 Task: Log work in the project BrainWave for the issue 'Implement a new cloud-based talent management system for a company with advanced talent assessment and development features' spent time as '4w 3d 5h 44m' and remaining time as '6w 1d 9h 52m' and add a flag. Now add the issue to the epic 'Supply chain management system integration'. Log work in the project BrainWave for the issue 'Integrate a new chatbot feature into an existing mobile application to enhance user interaction and support' spent time as '3w 3d 2h 9m' and remaining time as '2w 1d 22h 45m' and clone the issue. Now add the issue to the epic 'IT compliance improvement'
Action: Mouse moved to (229, 57)
Screenshot: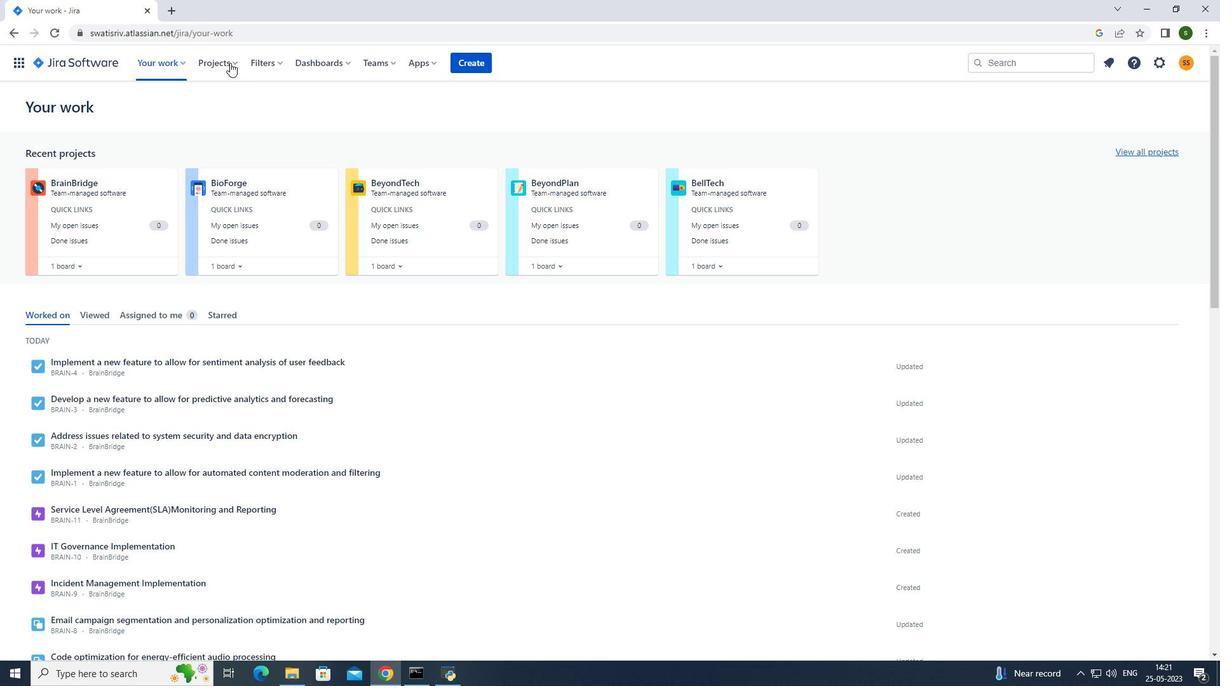 
Action: Mouse pressed left at (229, 57)
Screenshot: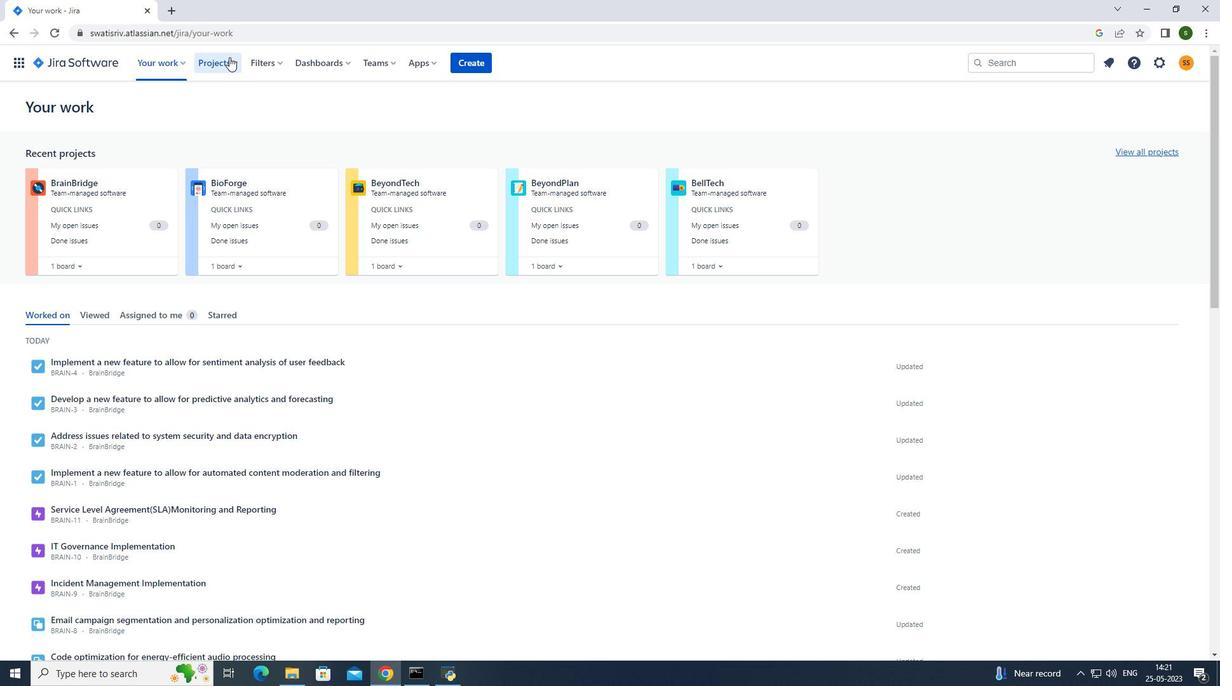 
Action: Mouse moved to (265, 117)
Screenshot: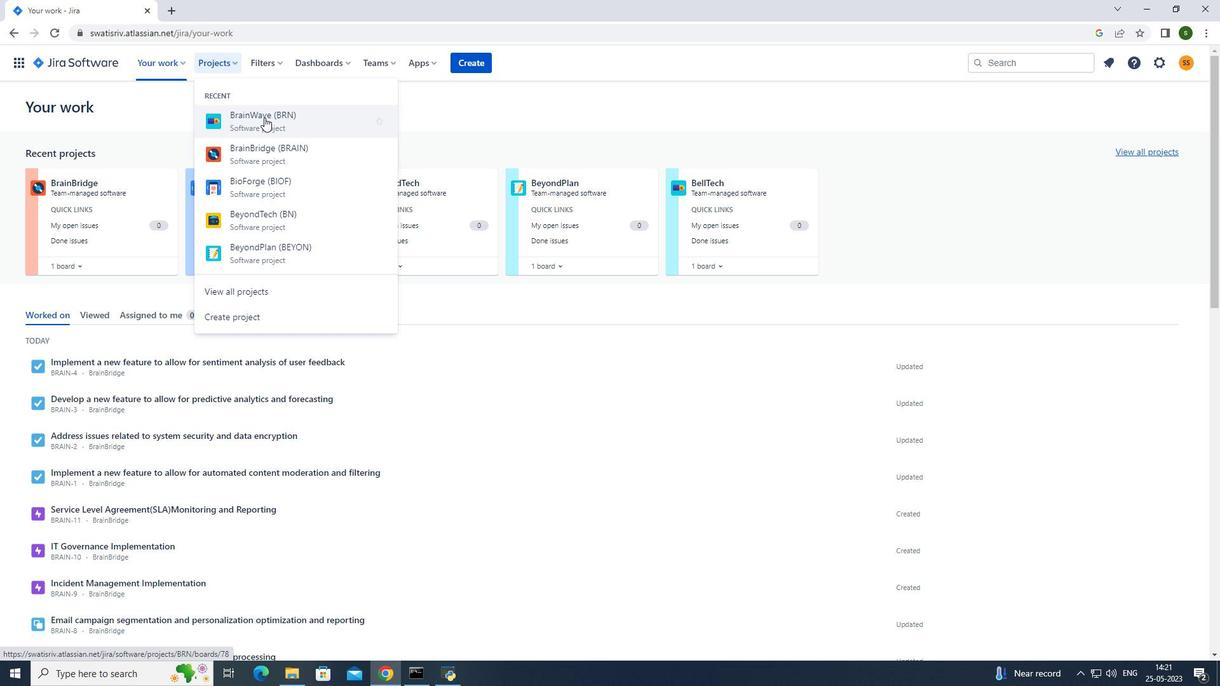 
Action: Mouse pressed left at (265, 117)
Screenshot: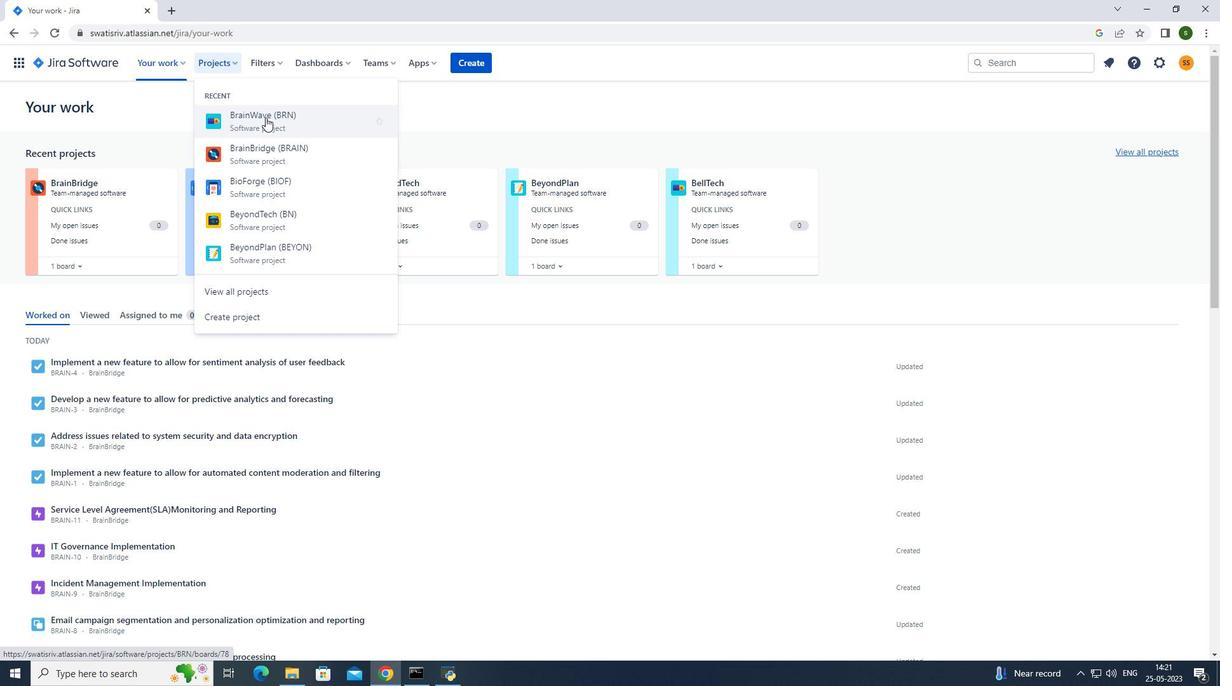 
Action: Mouse moved to (64, 186)
Screenshot: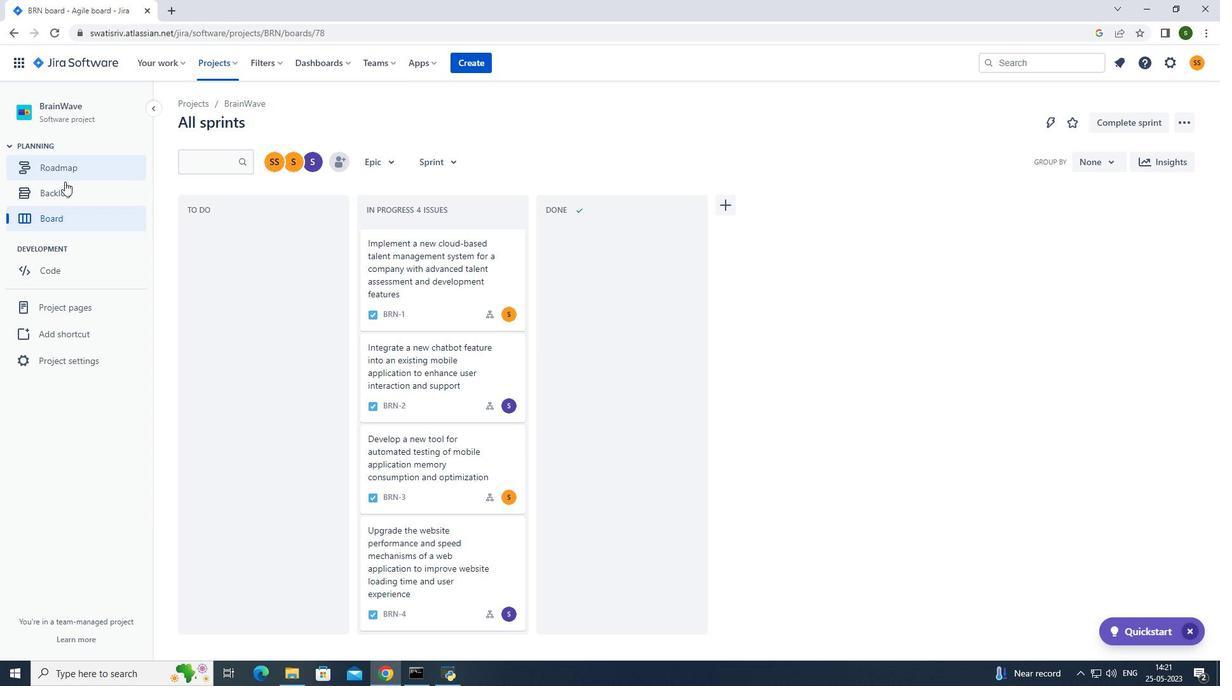 
Action: Mouse pressed left at (64, 186)
Screenshot: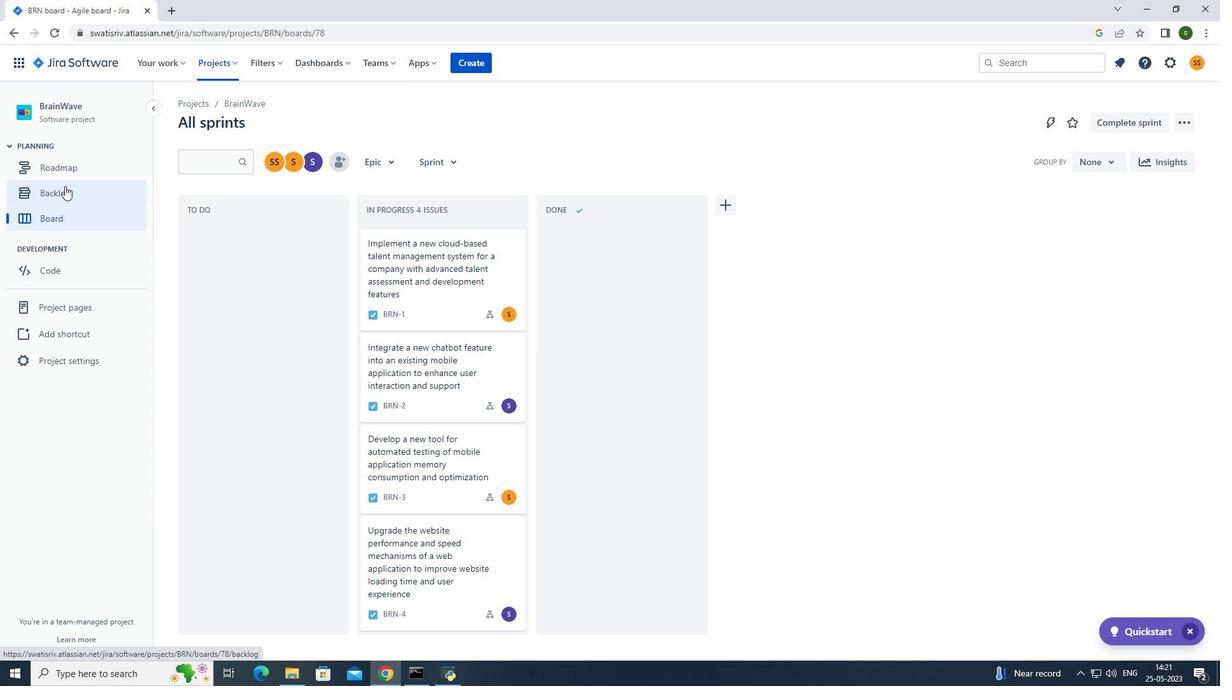 
Action: Mouse moved to (1018, 233)
Screenshot: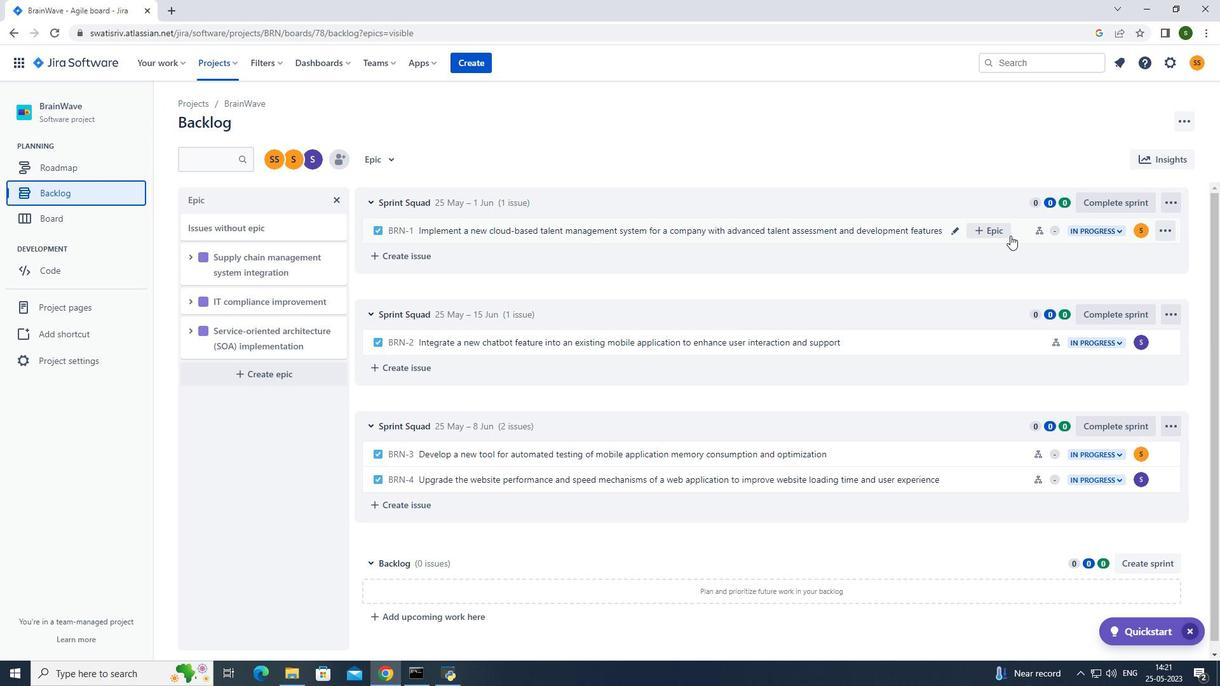 
Action: Mouse pressed left at (1018, 233)
Screenshot: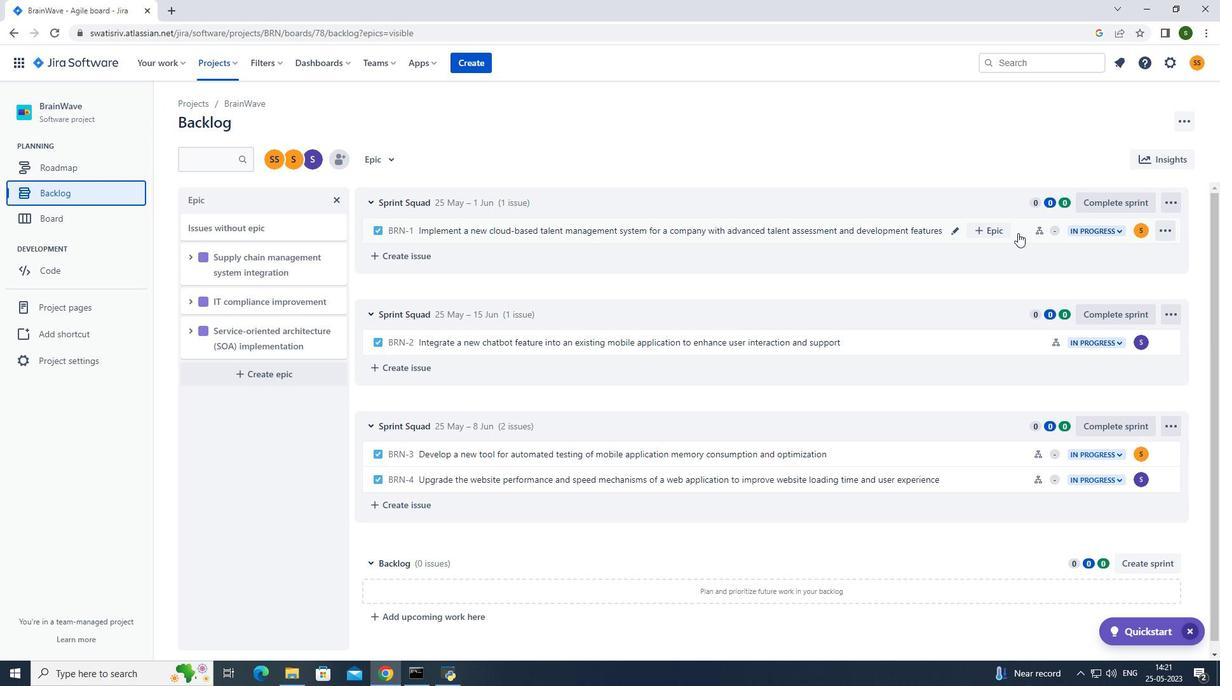 
Action: Mouse moved to (1156, 199)
Screenshot: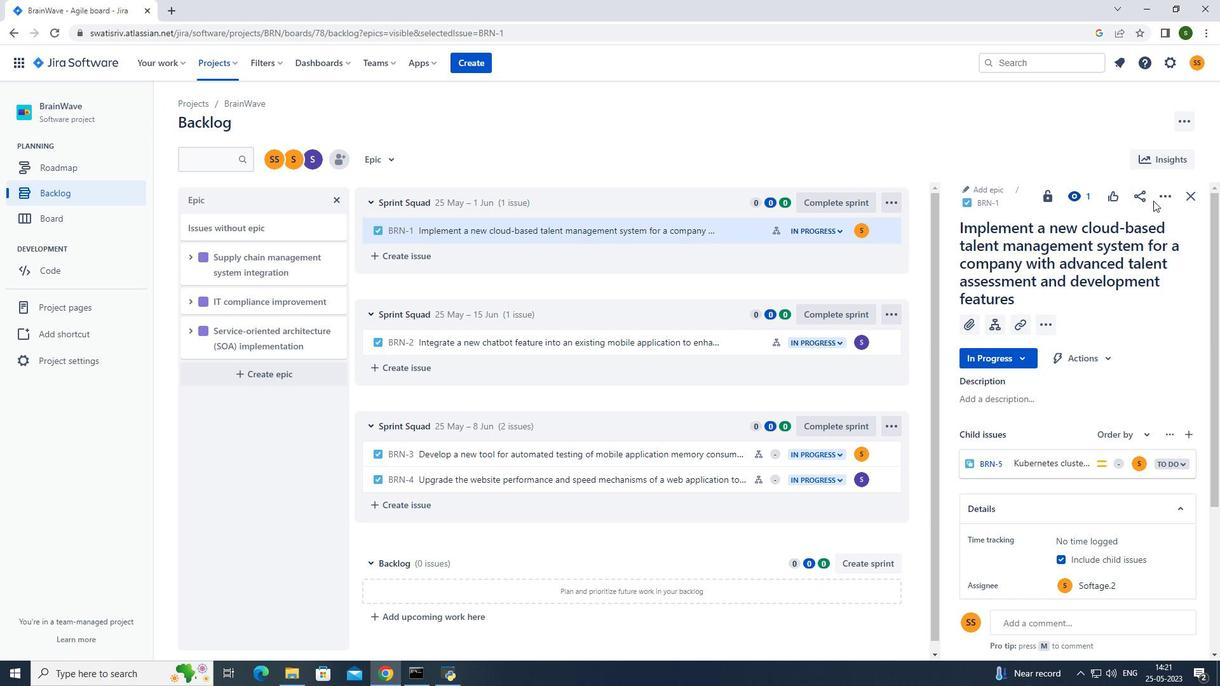 
Action: Mouse pressed left at (1156, 199)
Screenshot: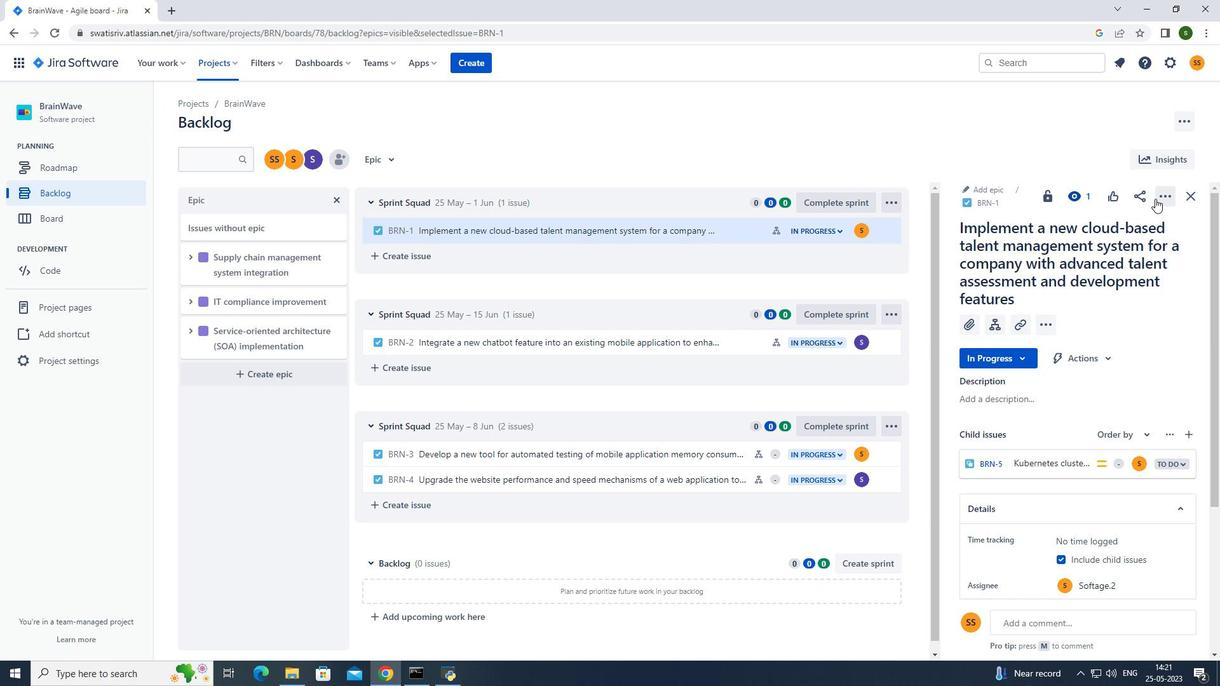 
Action: Mouse moved to (1145, 221)
Screenshot: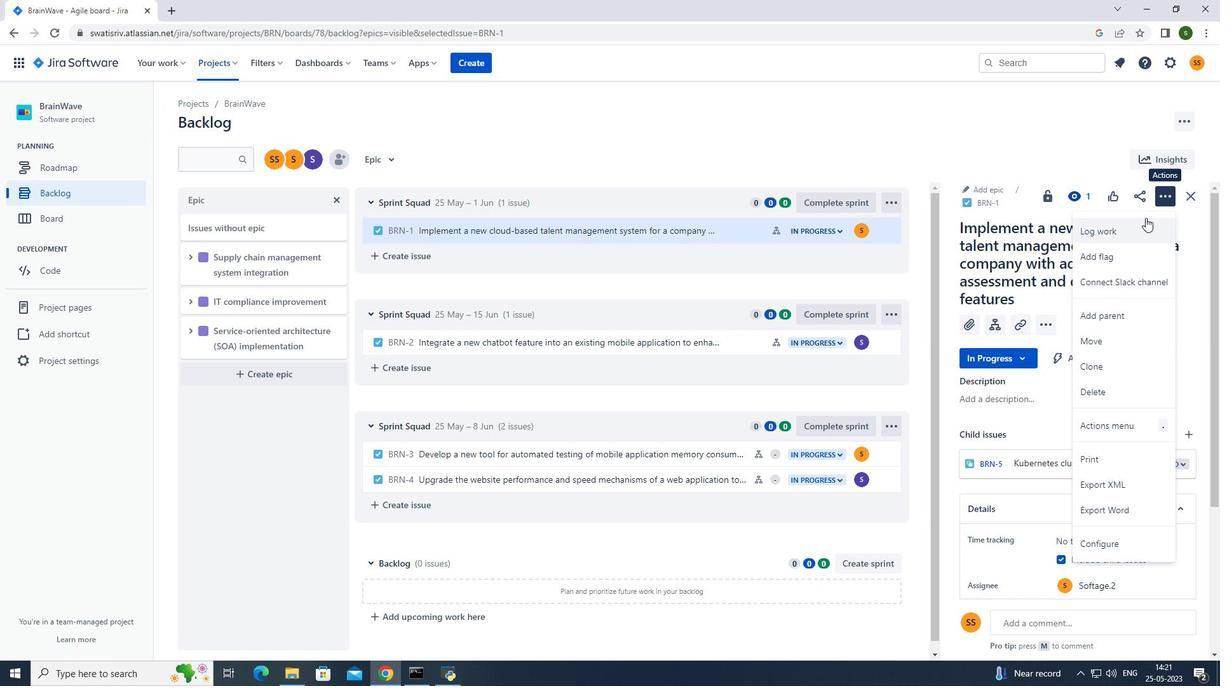 
Action: Mouse pressed left at (1145, 221)
Screenshot: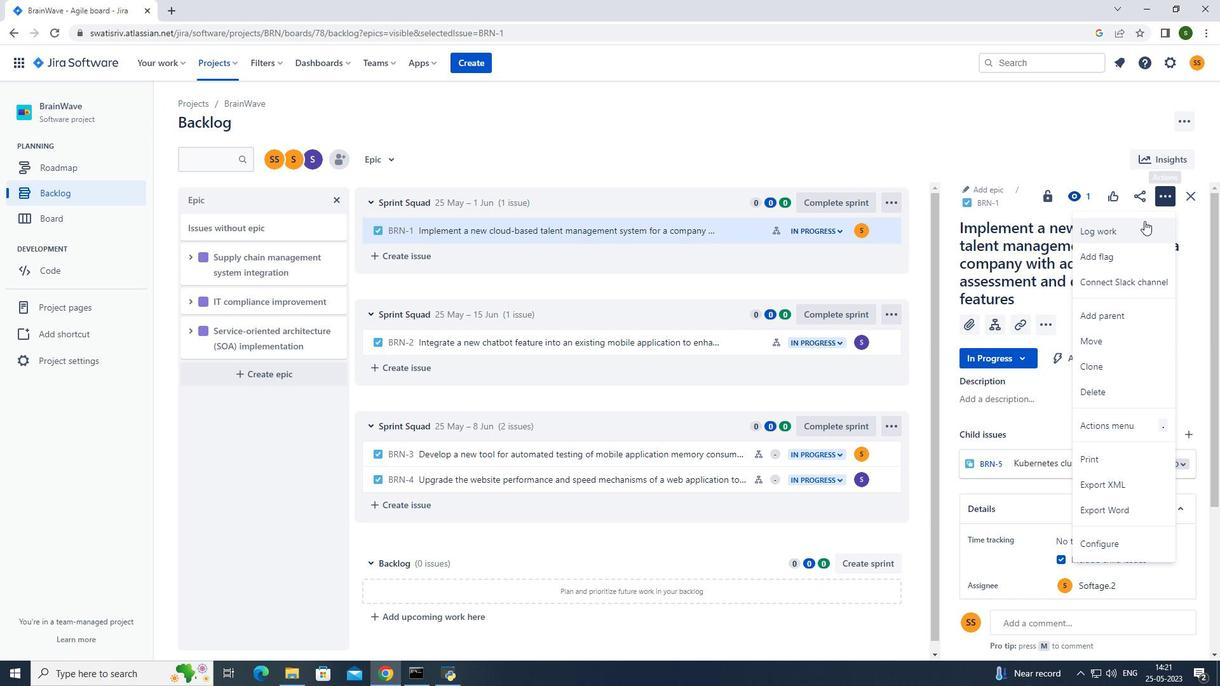 
Action: Mouse moved to (565, 176)
Screenshot: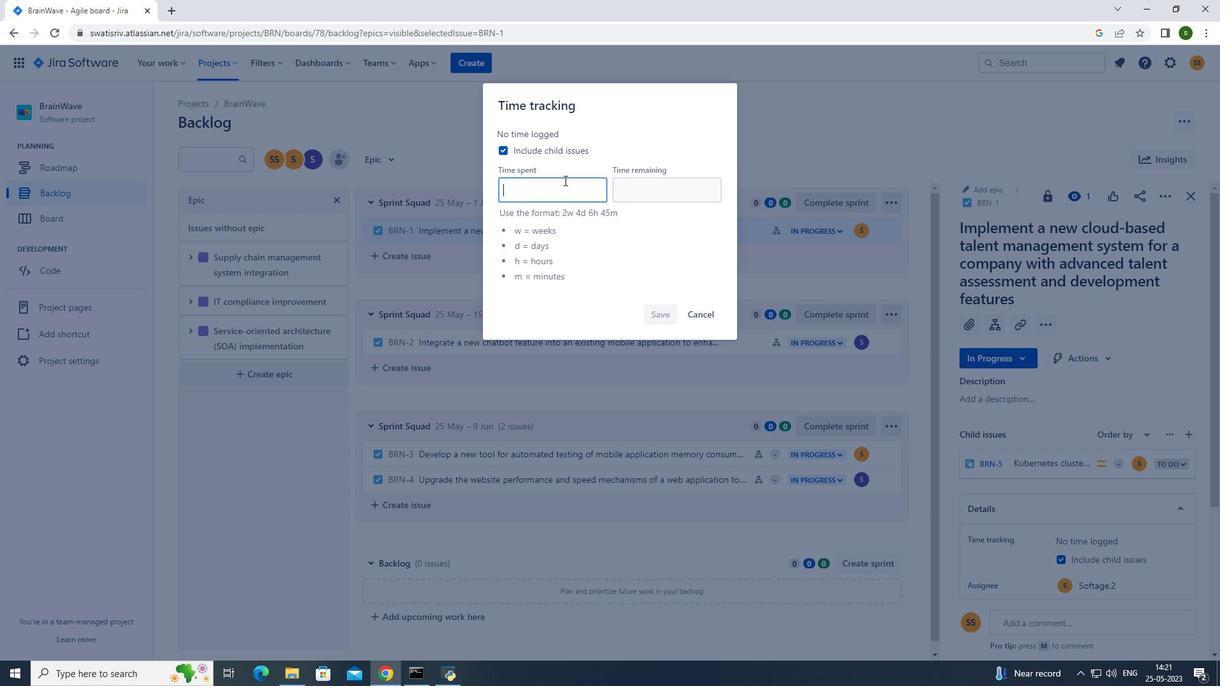 
Action: Key pressed 4w<Key.space>
Screenshot: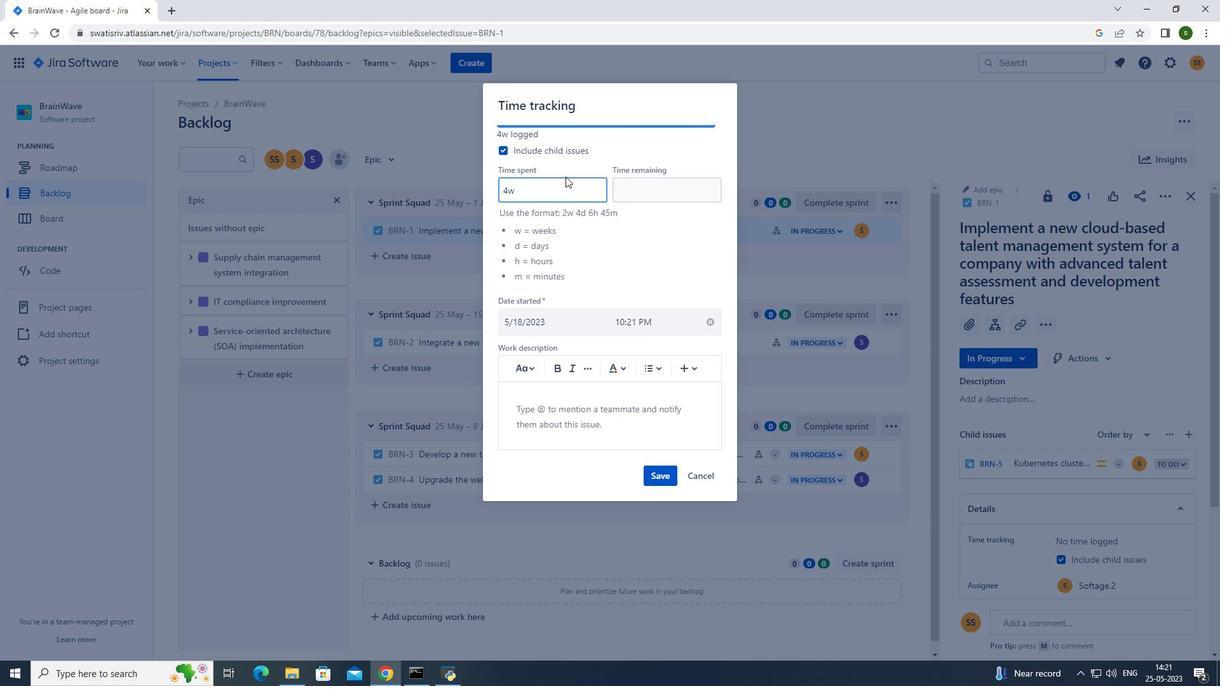 
Action: Mouse moved to (566, 176)
Screenshot: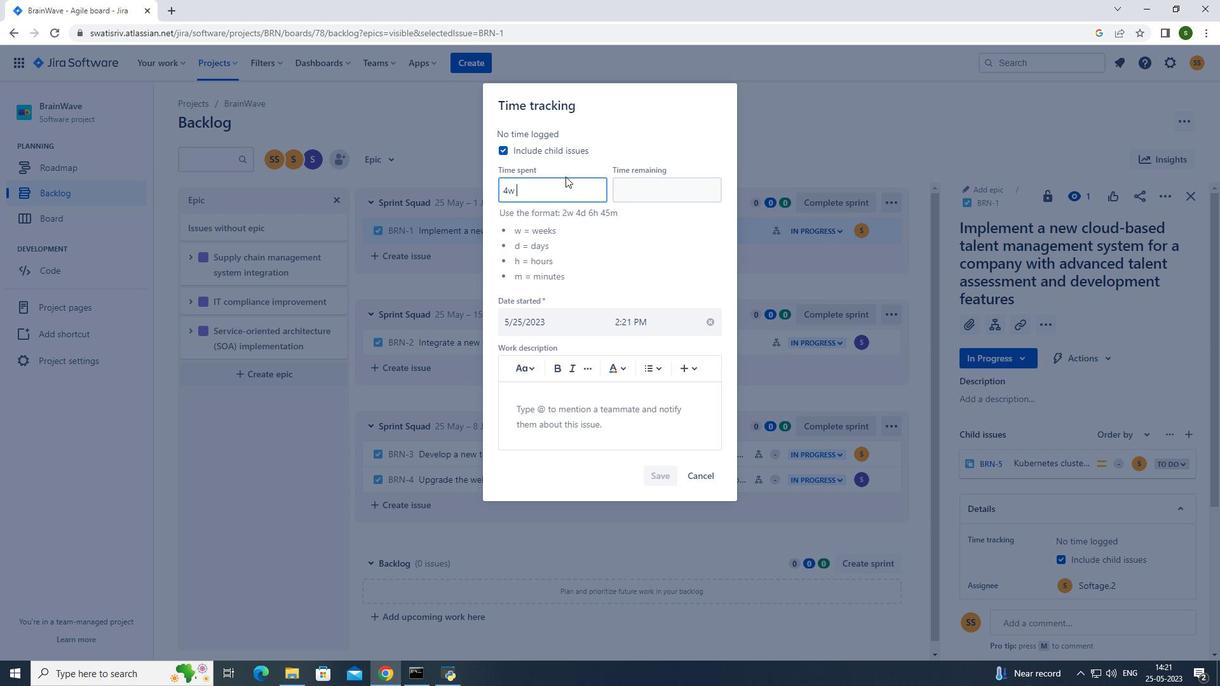 
Action: Key pressed 3d<Key.space>5h<Key.space>44m
Screenshot: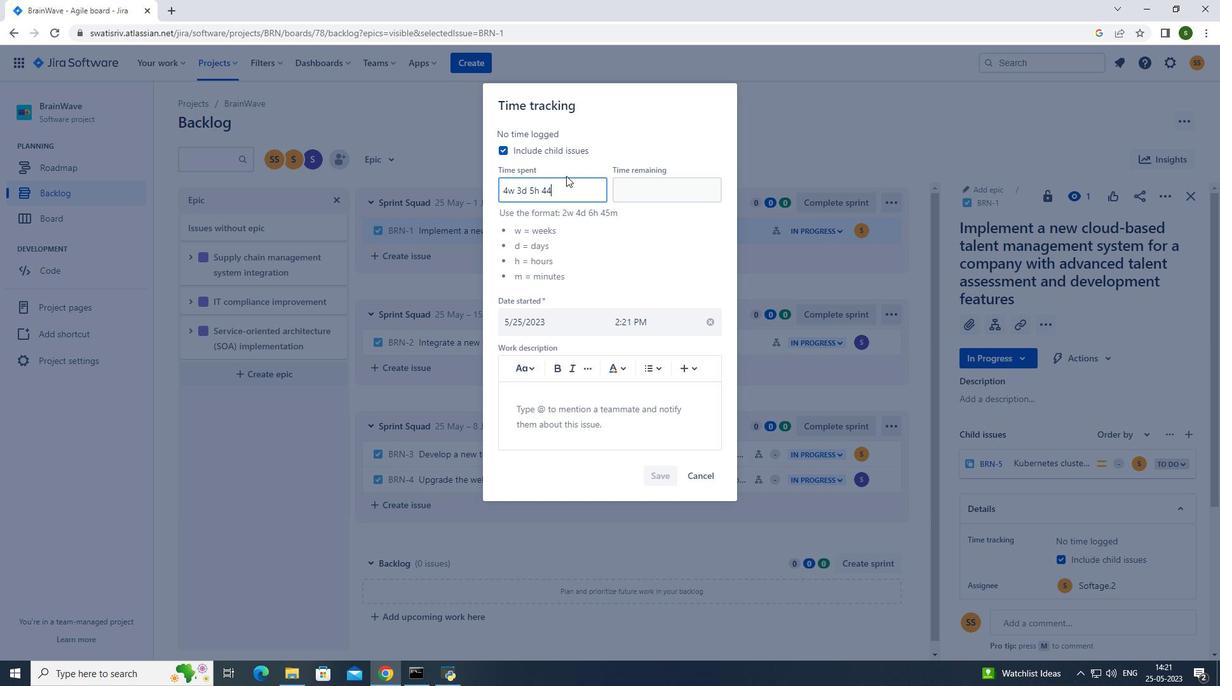 
Action: Mouse moved to (650, 186)
Screenshot: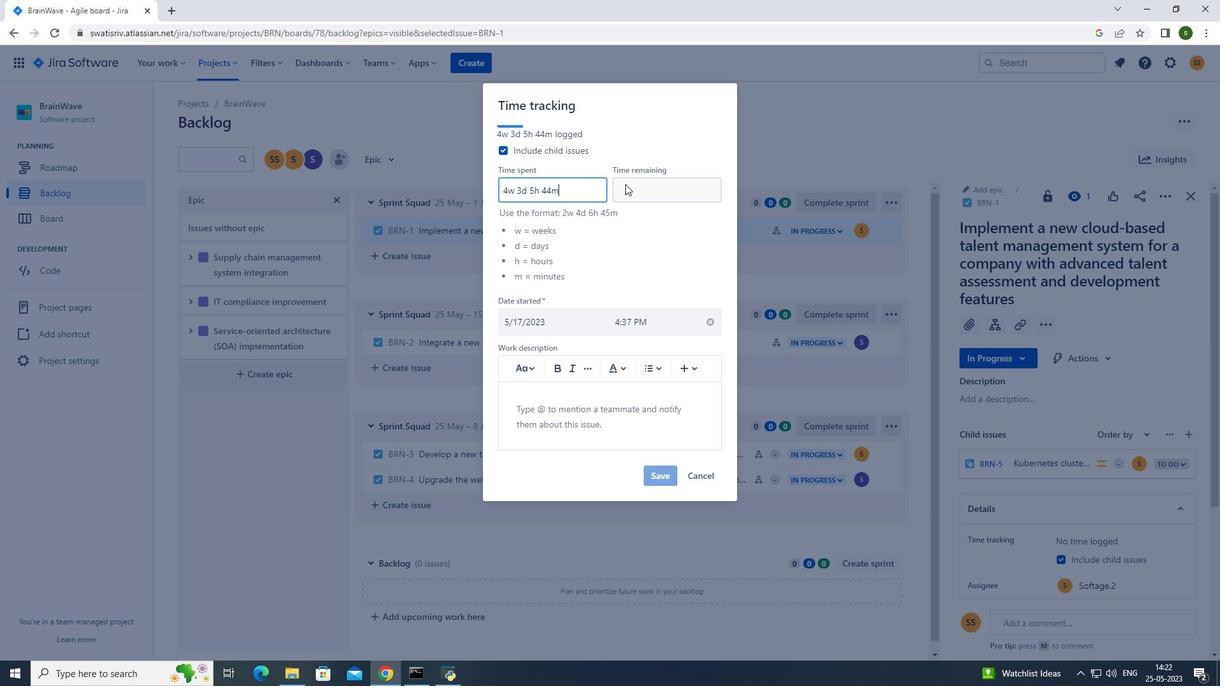 
Action: Mouse pressed left at (650, 186)
Screenshot: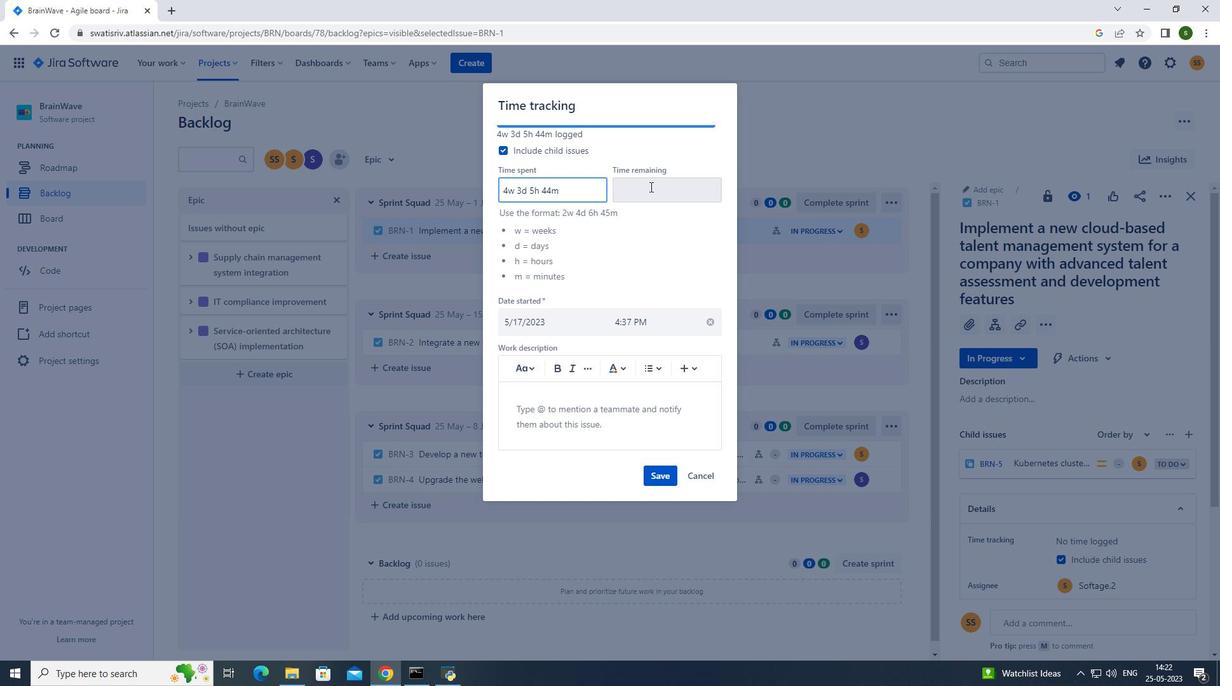 
Action: Key pressed 6w<Key.space>1d<Key.space>9h
Screenshot: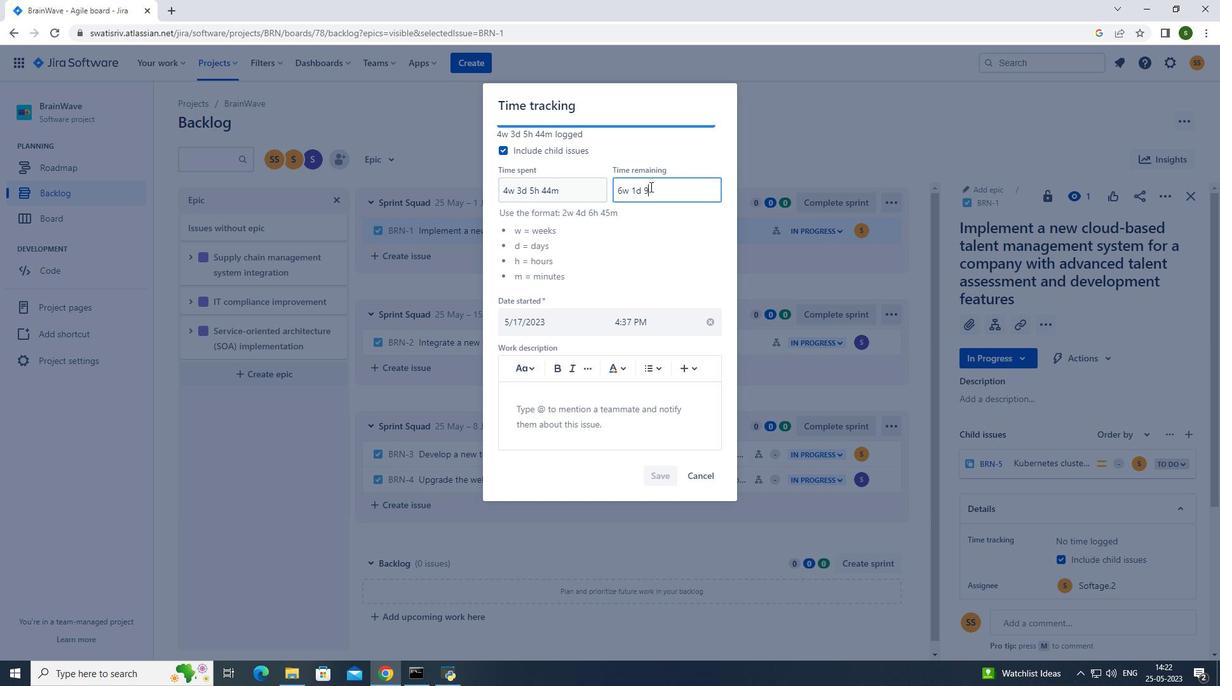 
Action: Mouse moved to (651, 186)
Screenshot: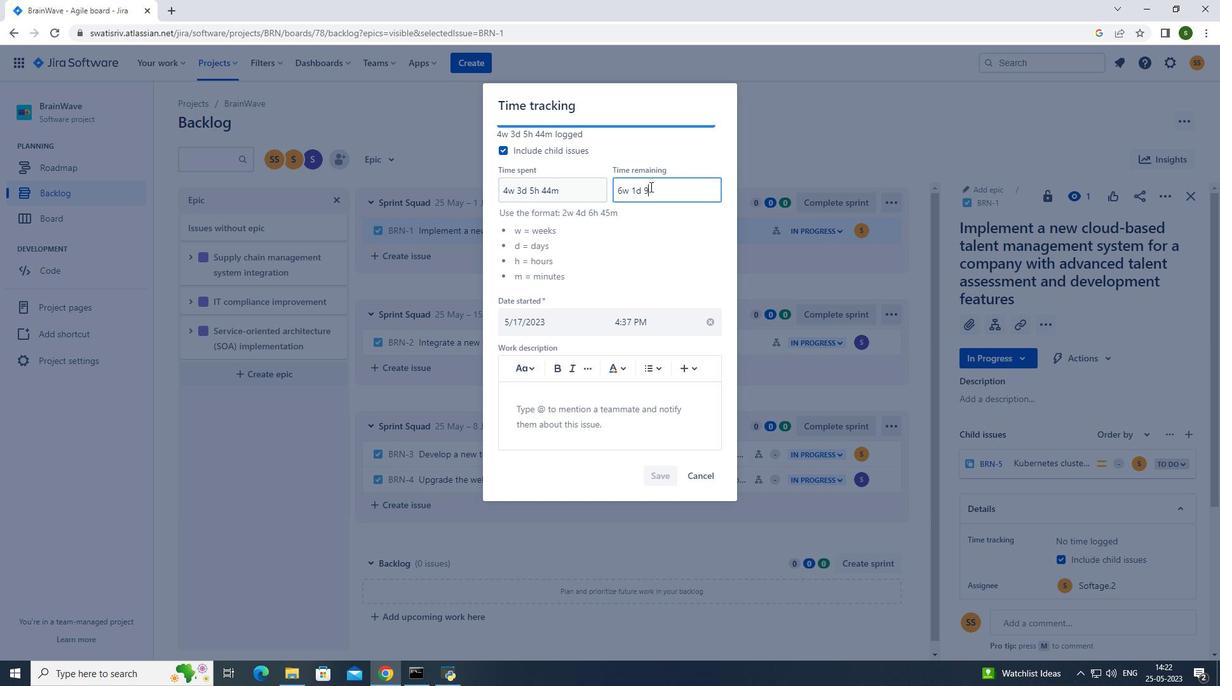 
Action: Key pressed <Key.space>52m
Screenshot: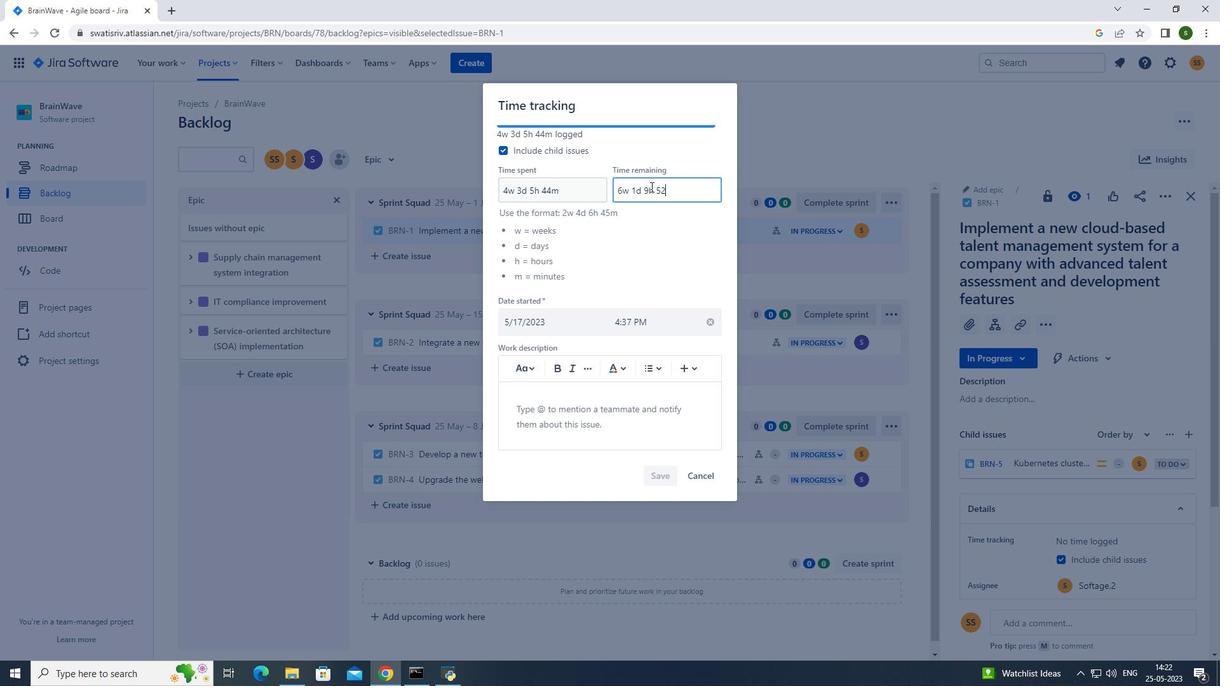 
Action: Mouse moved to (653, 475)
Screenshot: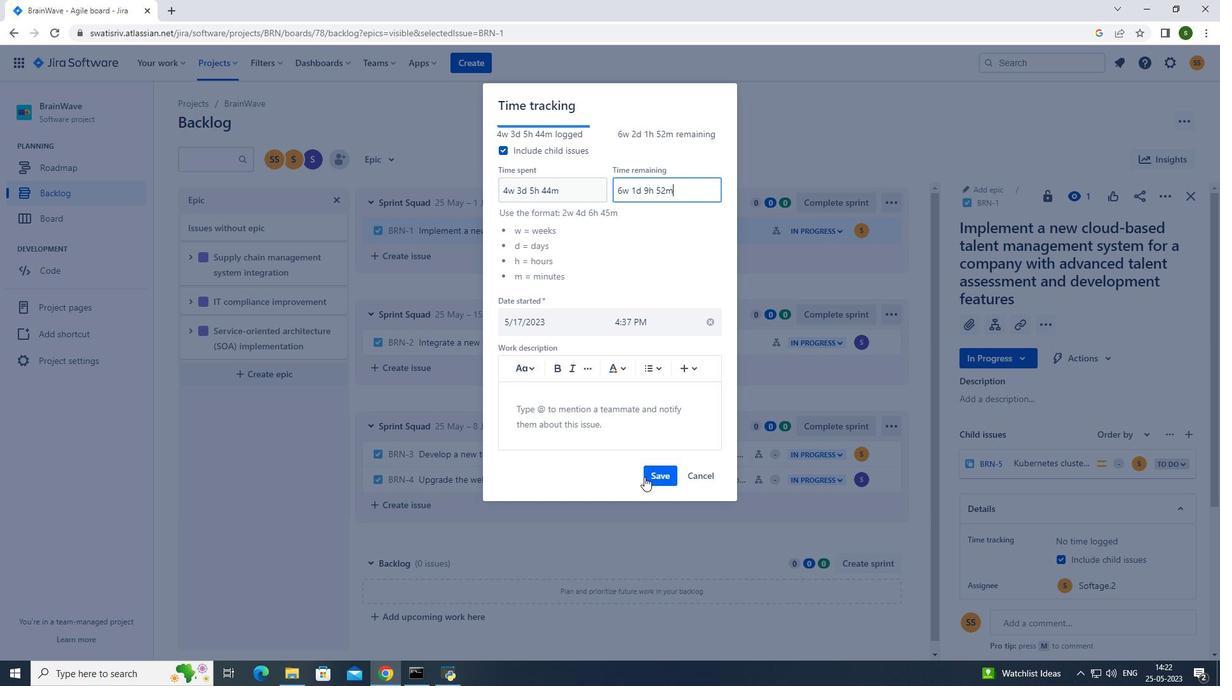 
Action: Mouse pressed left at (653, 475)
Screenshot: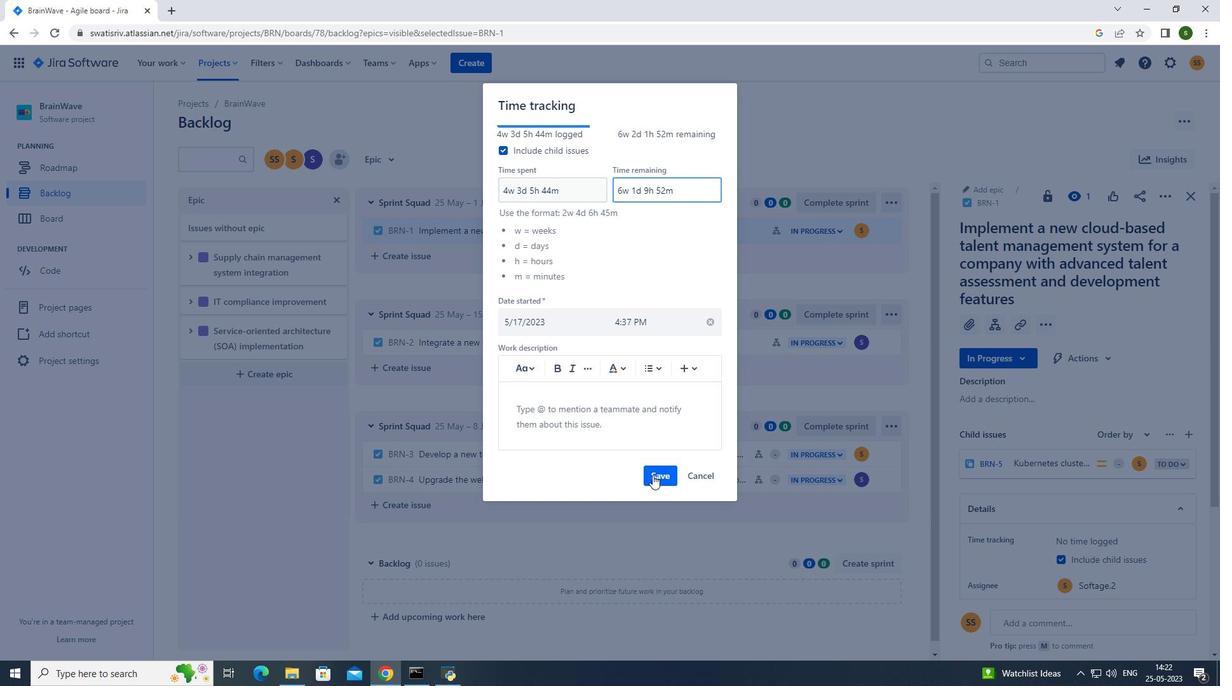 
Action: Mouse moved to (1157, 199)
Screenshot: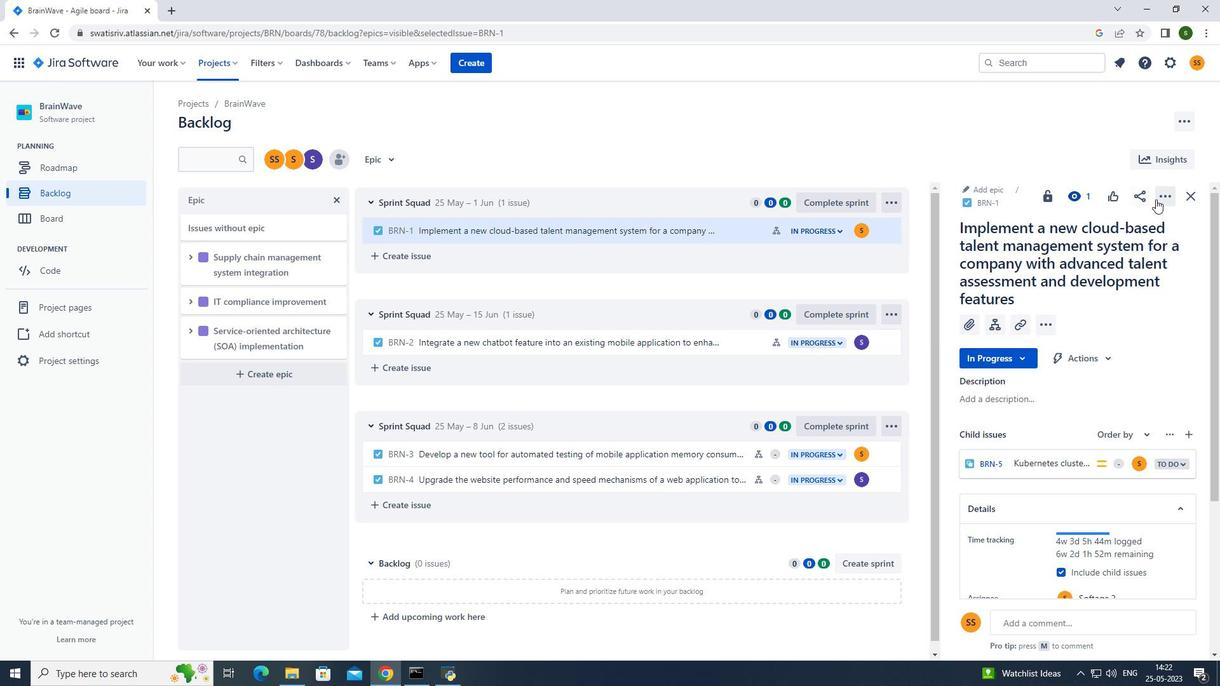 
Action: Mouse pressed left at (1157, 199)
Screenshot: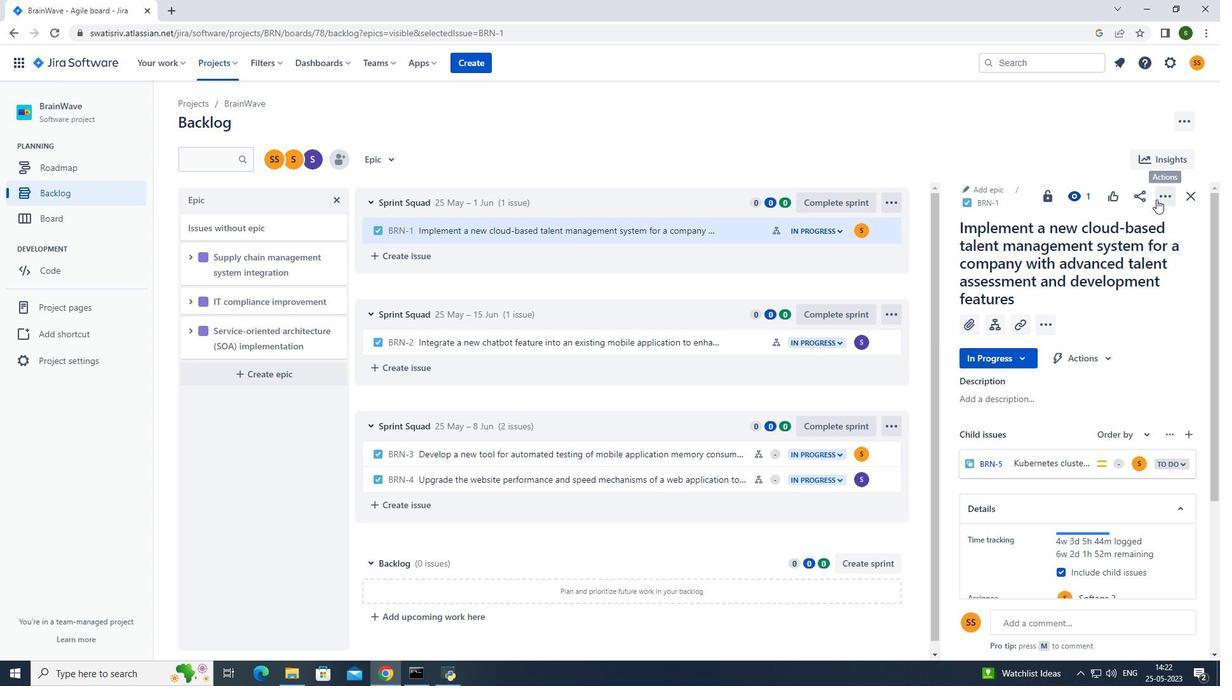 
Action: Mouse moved to (1103, 254)
Screenshot: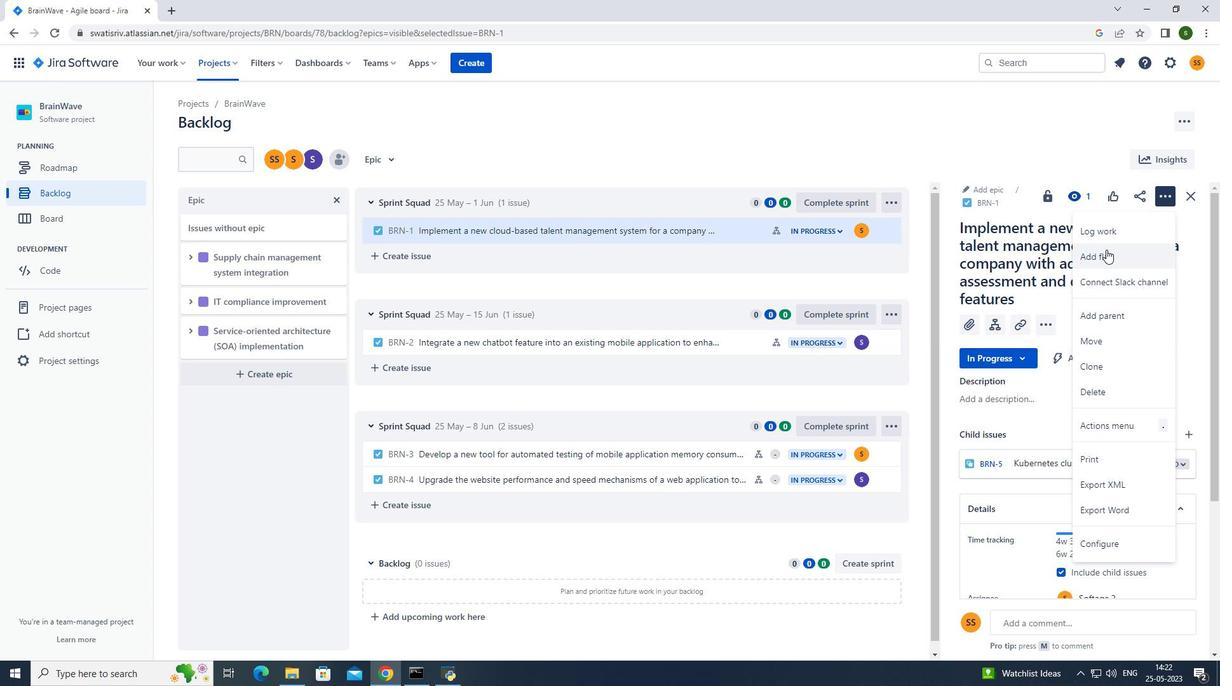 
Action: Mouse pressed left at (1103, 254)
Screenshot: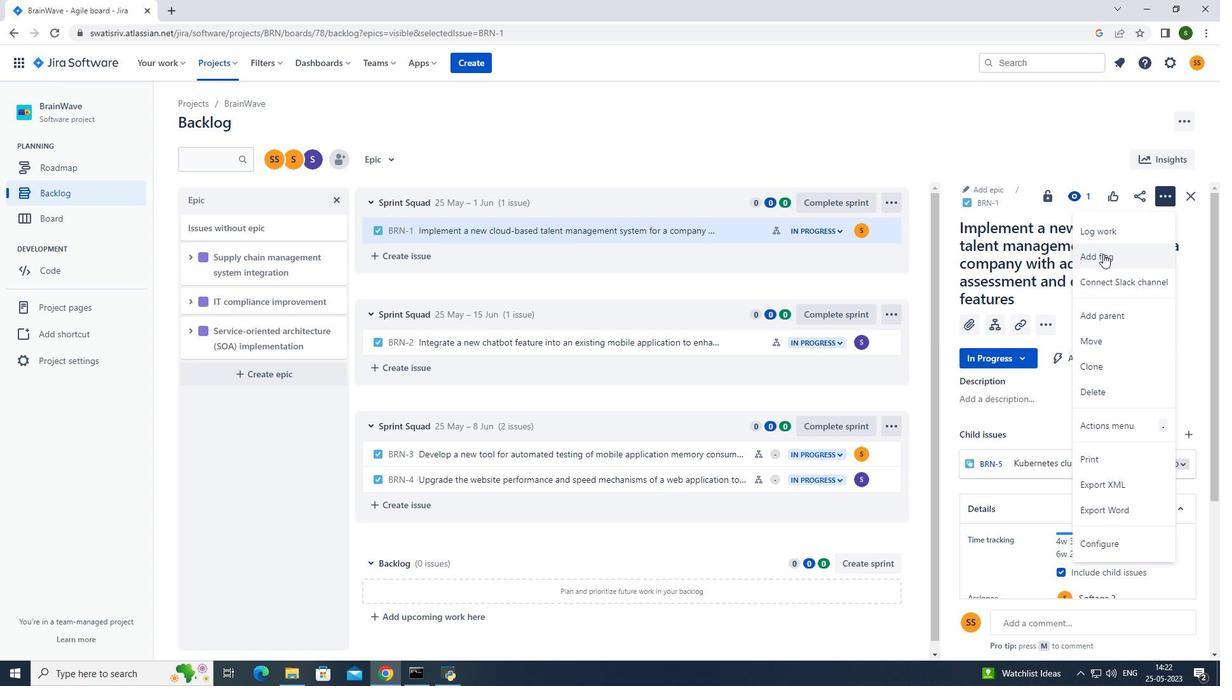 
Action: Mouse moved to (727, 232)
Screenshot: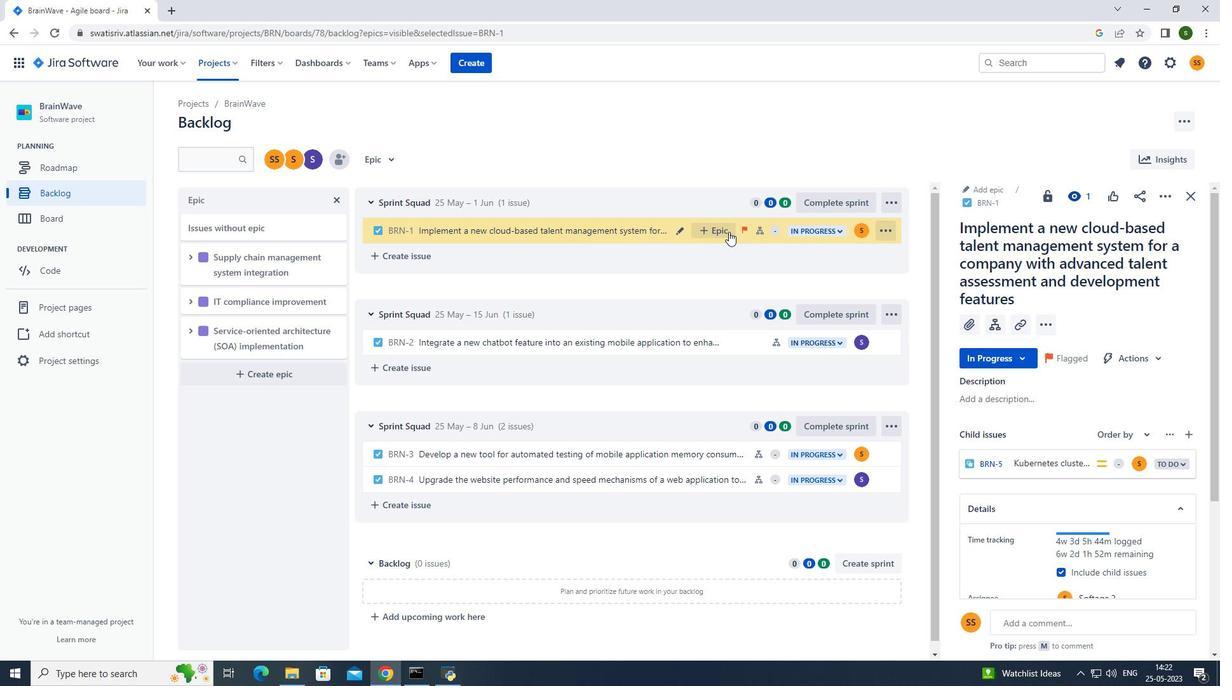 
Action: Mouse pressed left at (727, 232)
Screenshot: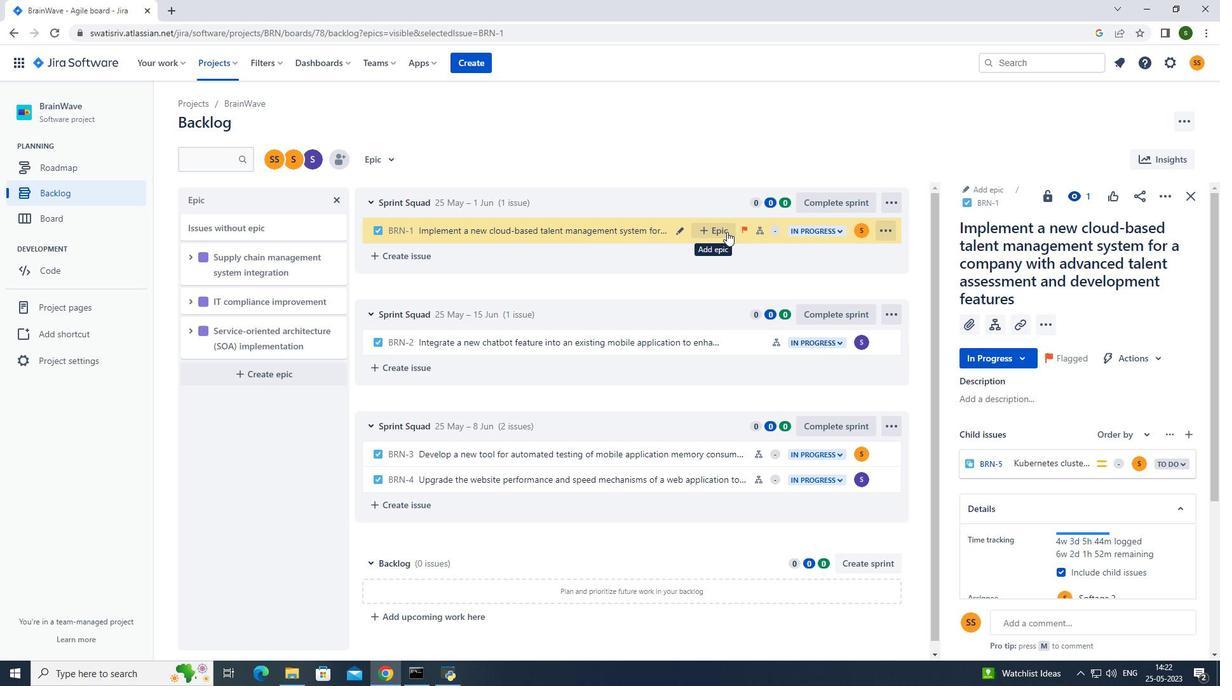 
Action: Mouse moved to (773, 320)
Screenshot: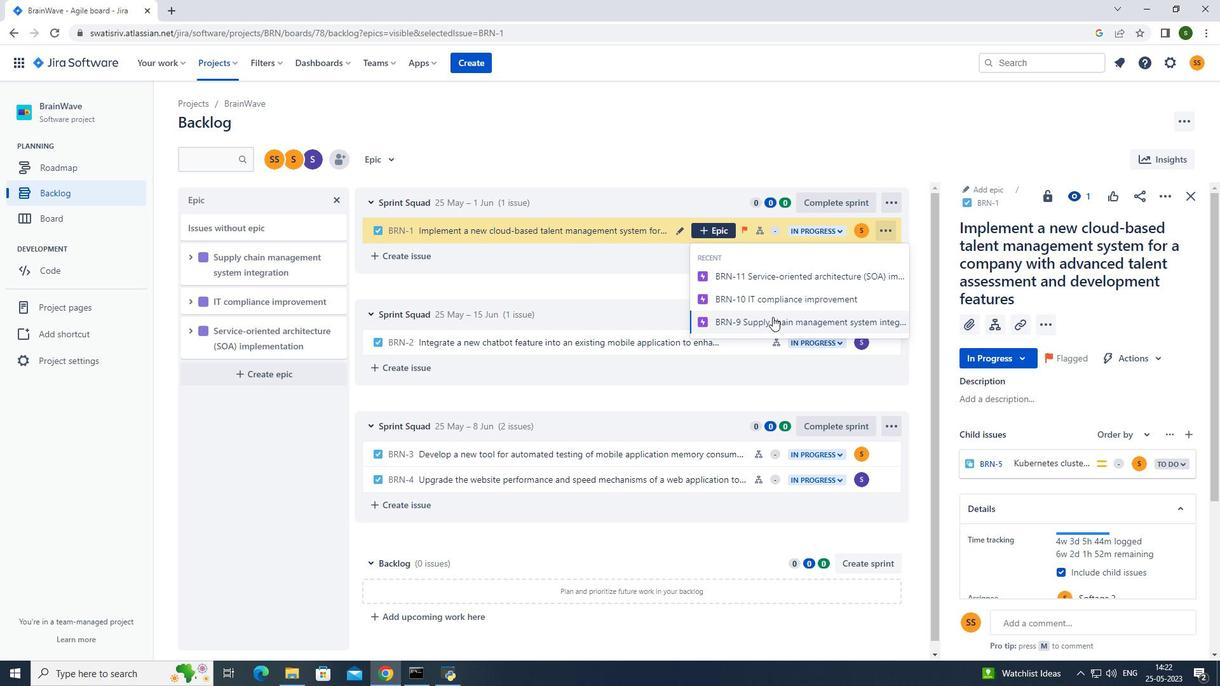 
Action: Mouse pressed left at (773, 320)
Screenshot: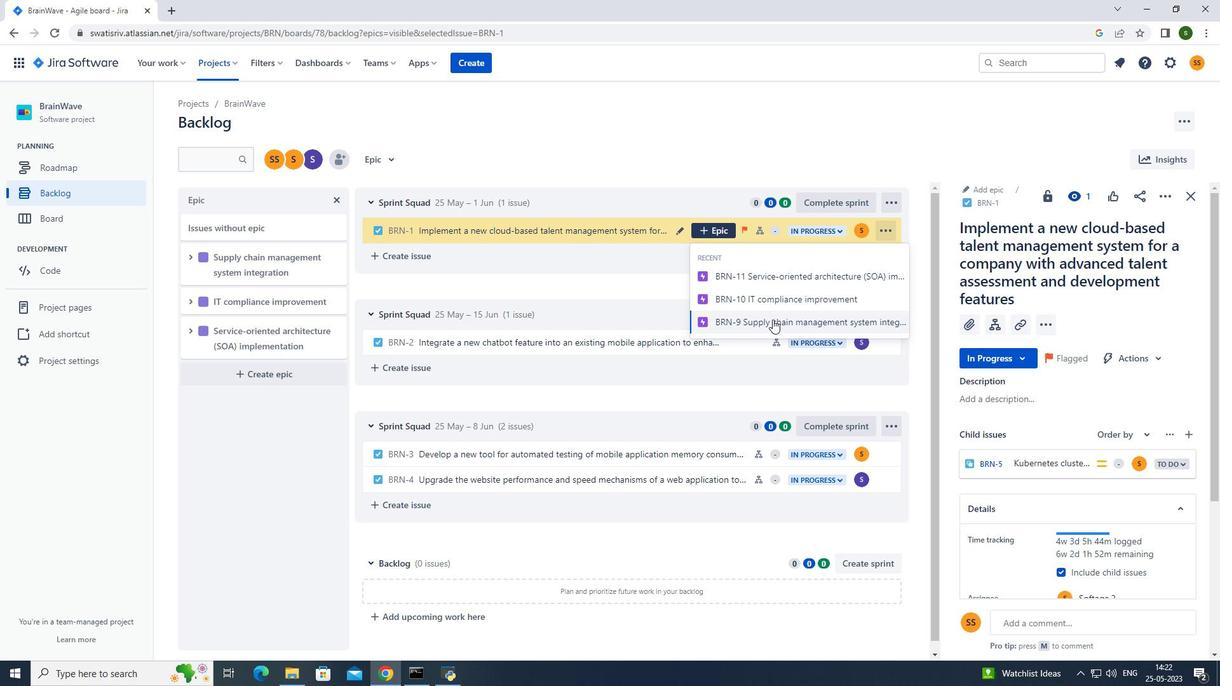 
Action: Mouse moved to (382, 160)
Screenshot: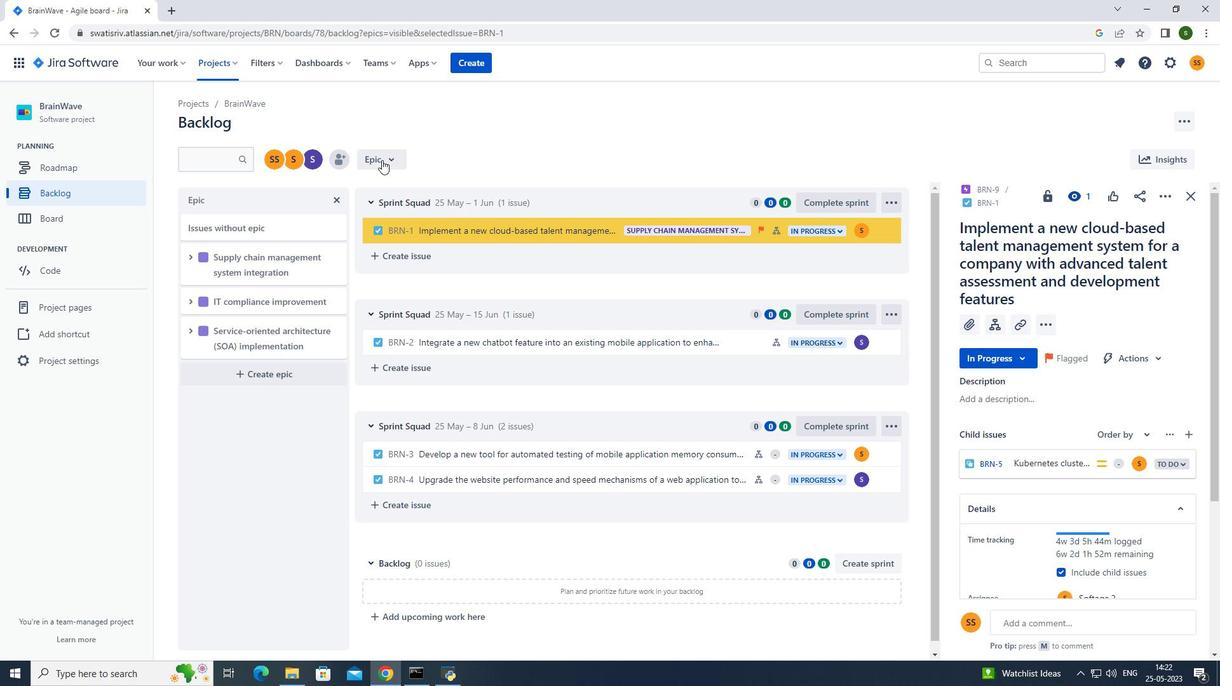 
Action: Mouse pressed left at (382, 160)
Screenshot: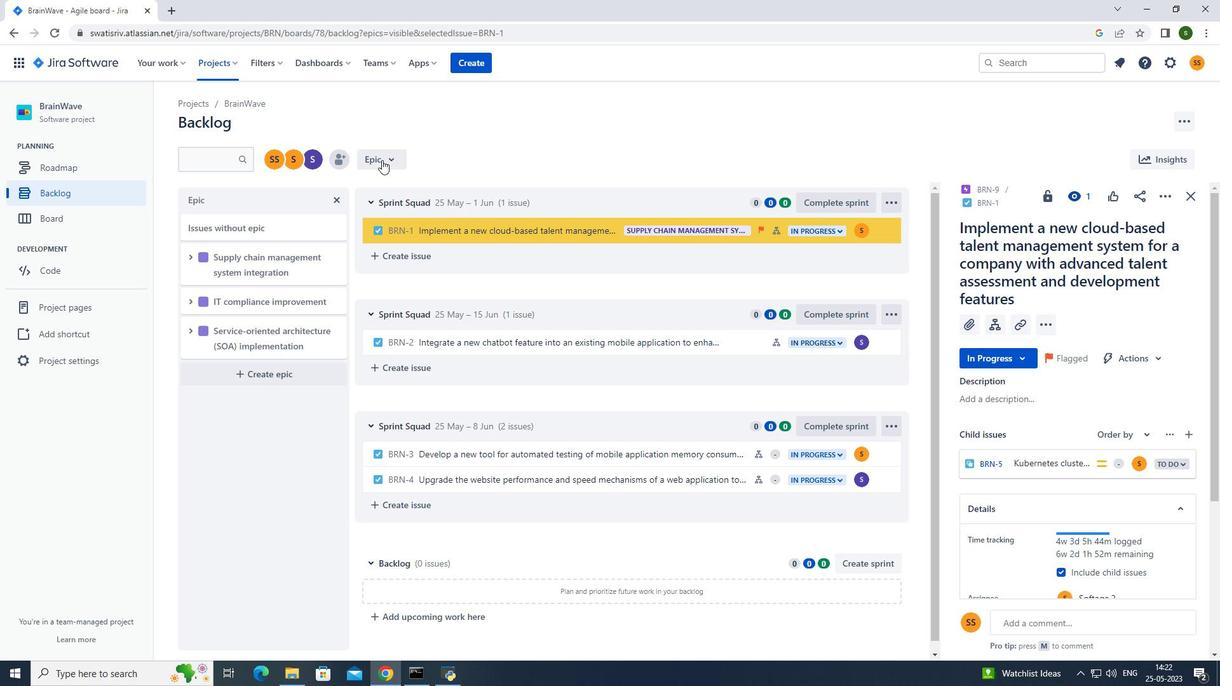 
Action: Mouse moved to (408, 214)
Screenshot: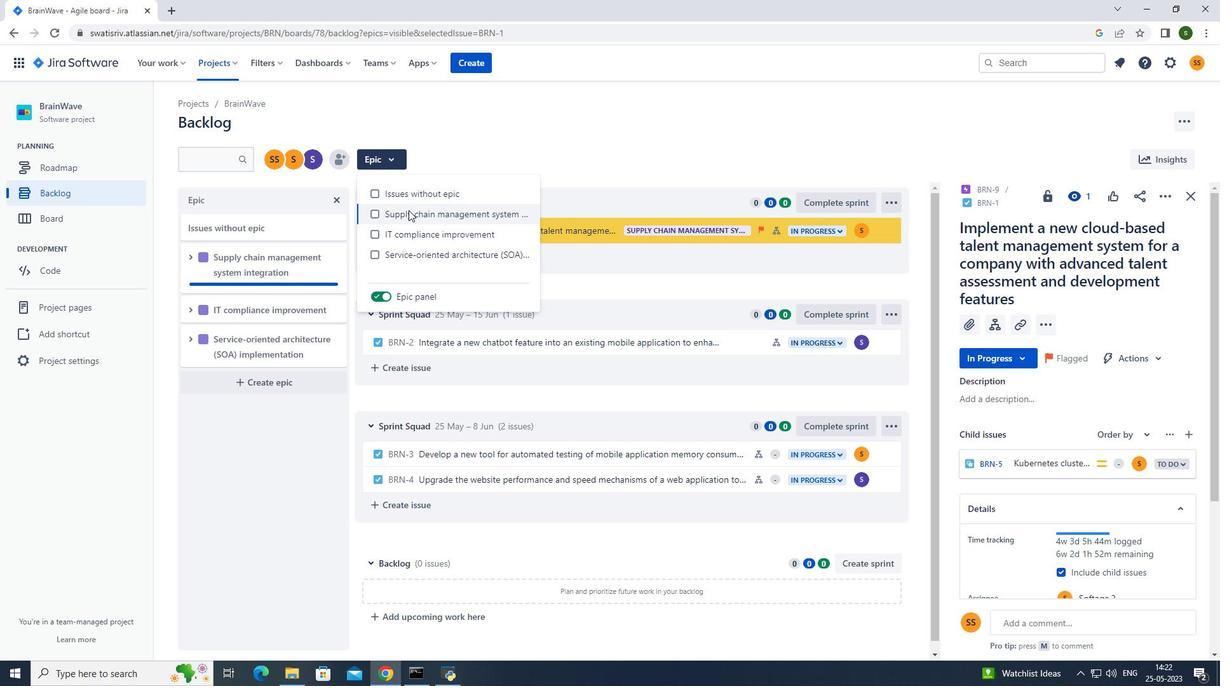 
Action: Mouse pressed left at (408, 214)
Screenshot: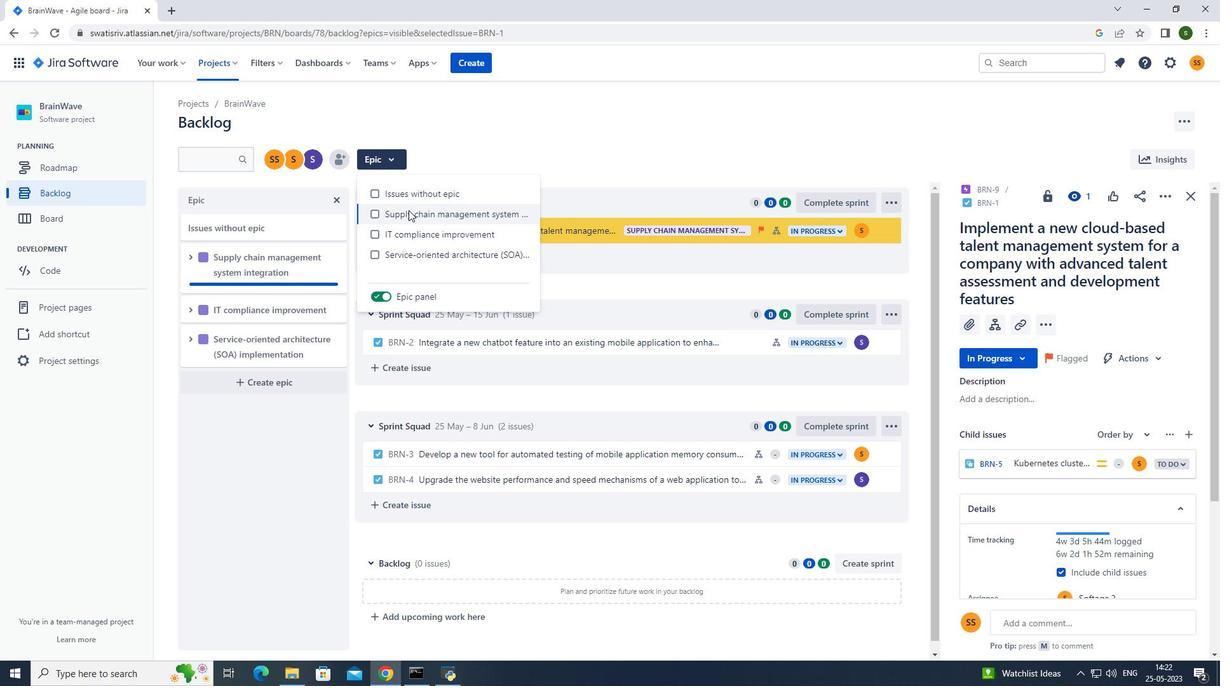 
Action: Mouse moved to (336, 123)
Screenshot: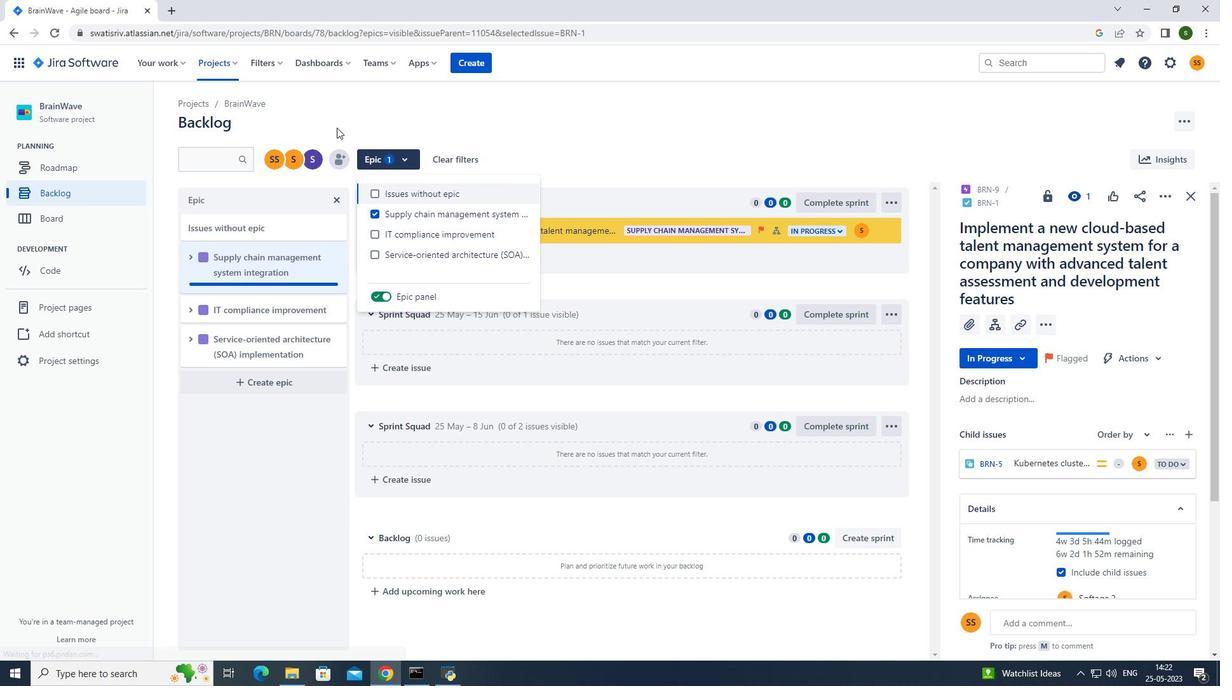 
Action: Mouse pressed left at (336, 123)
Screenshot: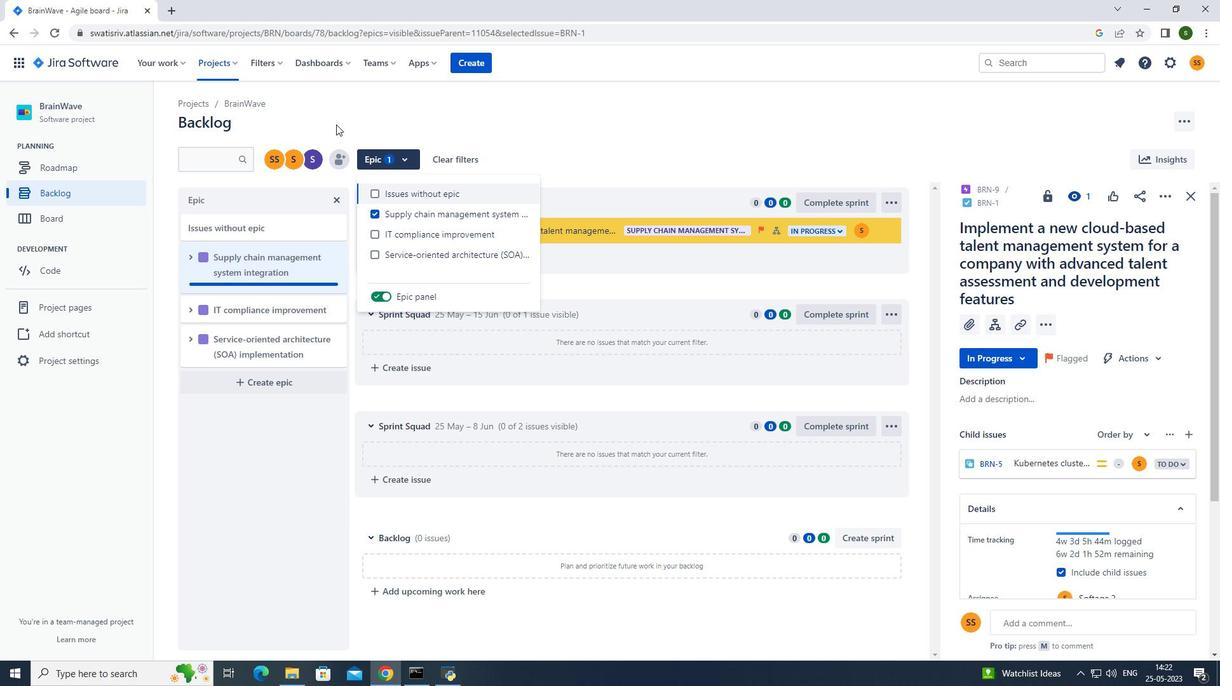 
Action: Mouse moved to (224, 65)
Screenshot: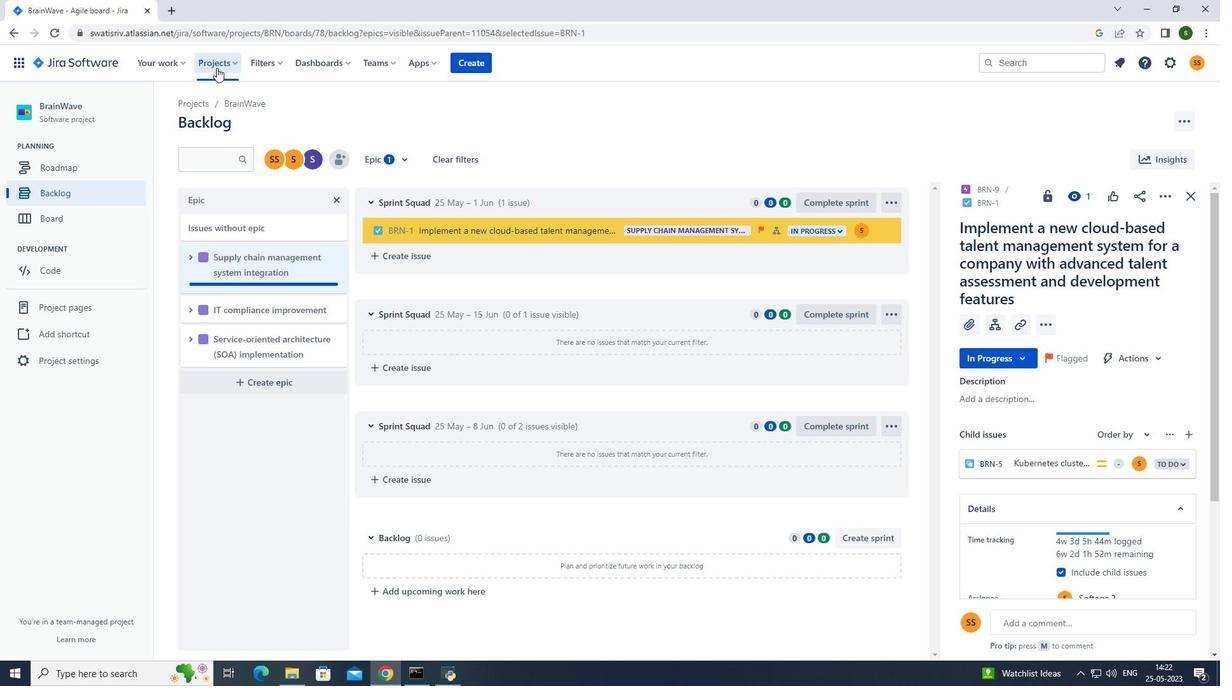 
Action: Mouse pressed left at (224, 65)
Screenshot: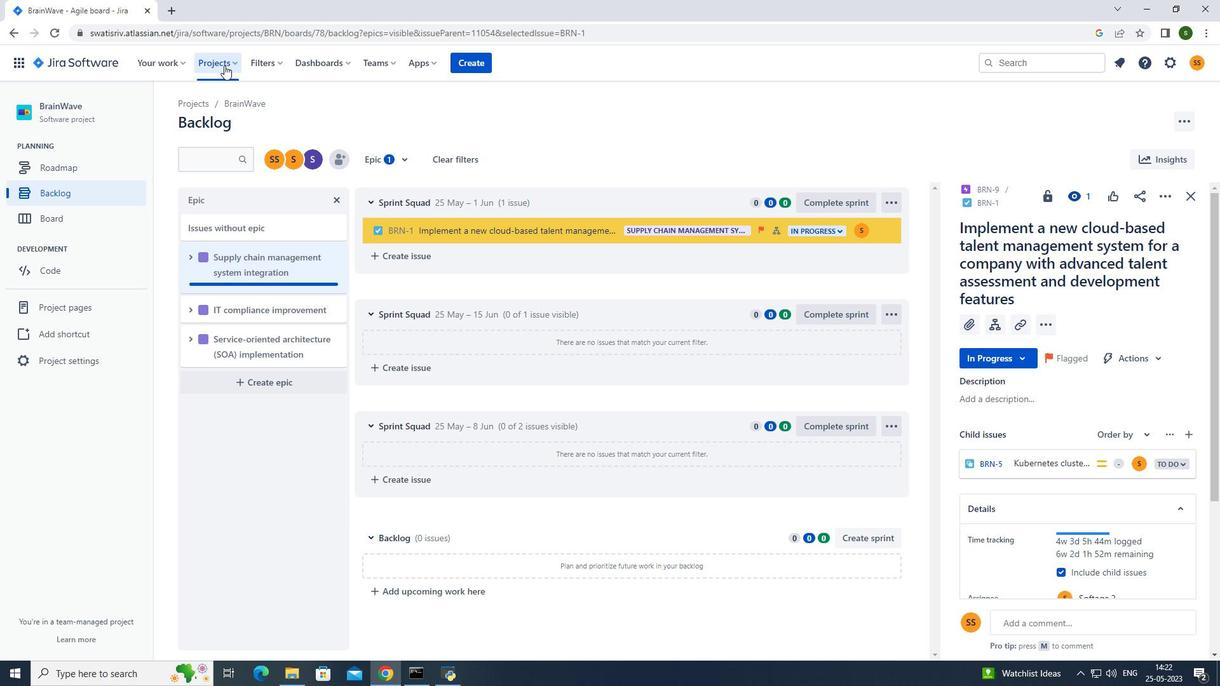 
Action: Mouse moved to (291, 112)
Screenshot: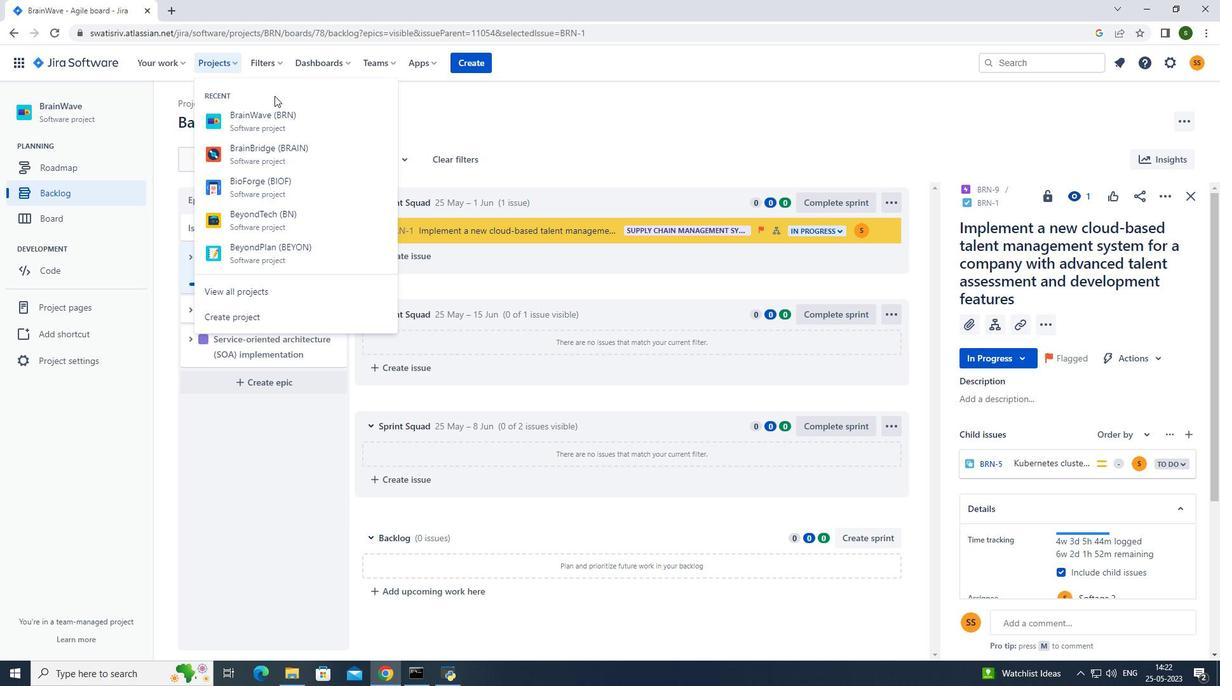 
Action: Mouse pressed left at (291, 112)
Screenshot: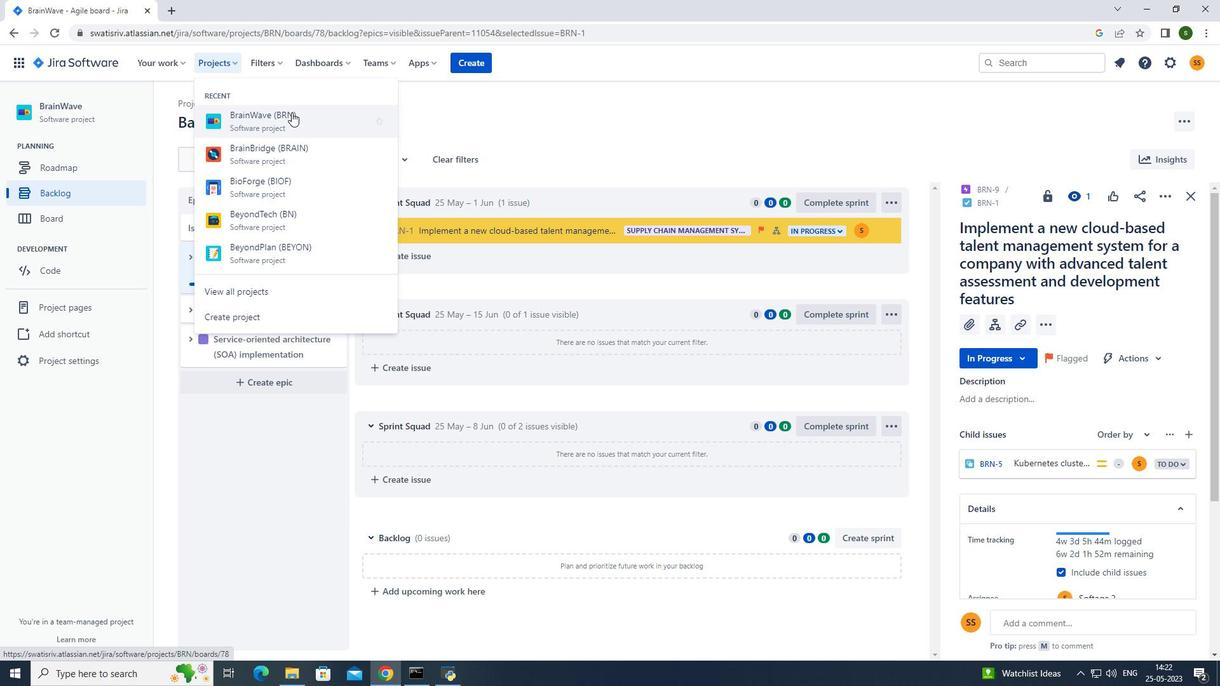 
Action: Mouse moved to (87, 190)
Screenshot: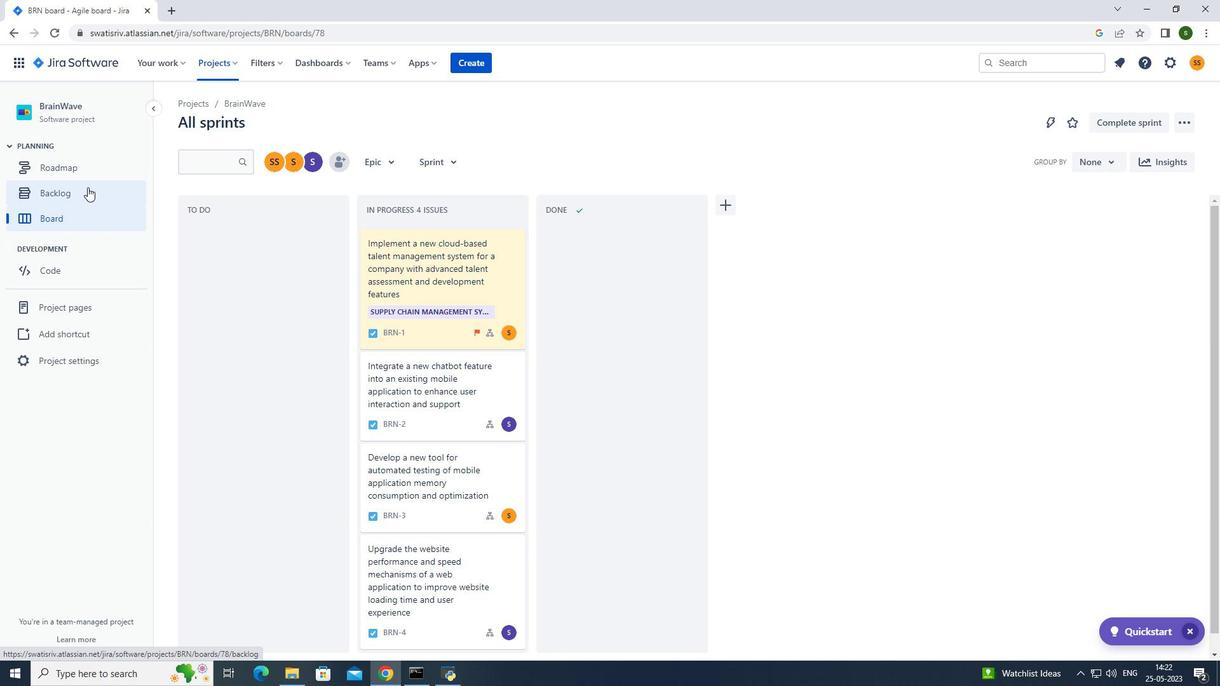 
Action: Mouse pressed left at (87, 190)
Screenshot: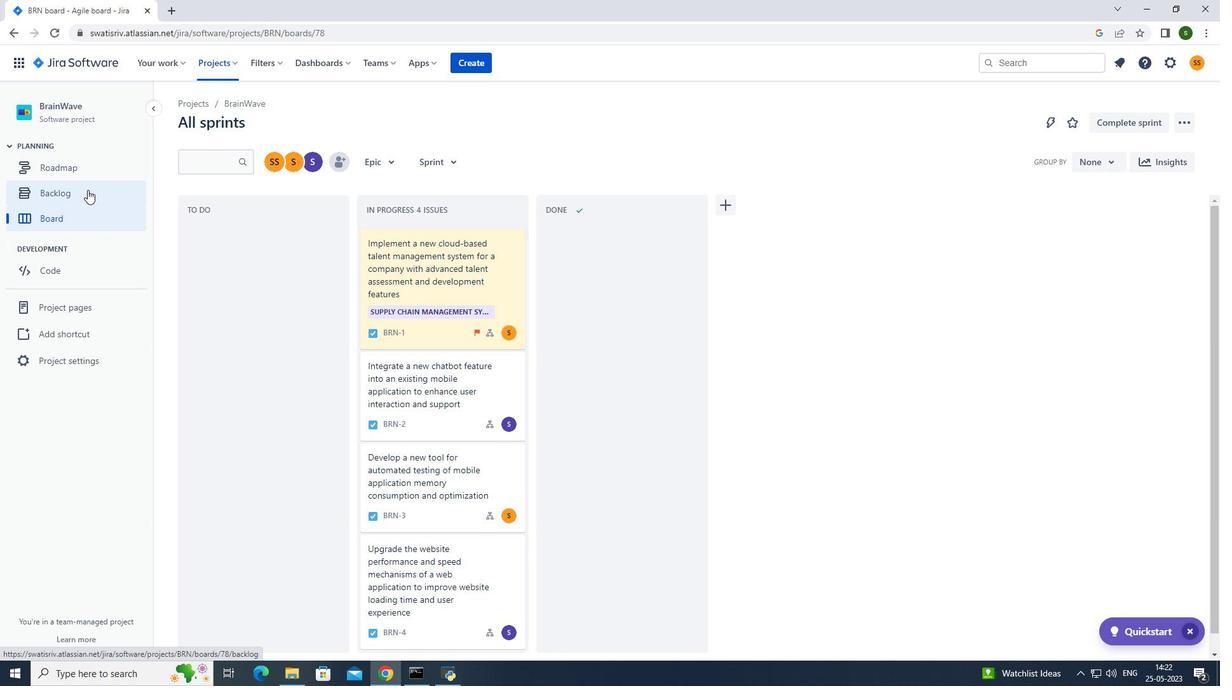 
Action: Mouse moved to (969, 349)
Screenshot: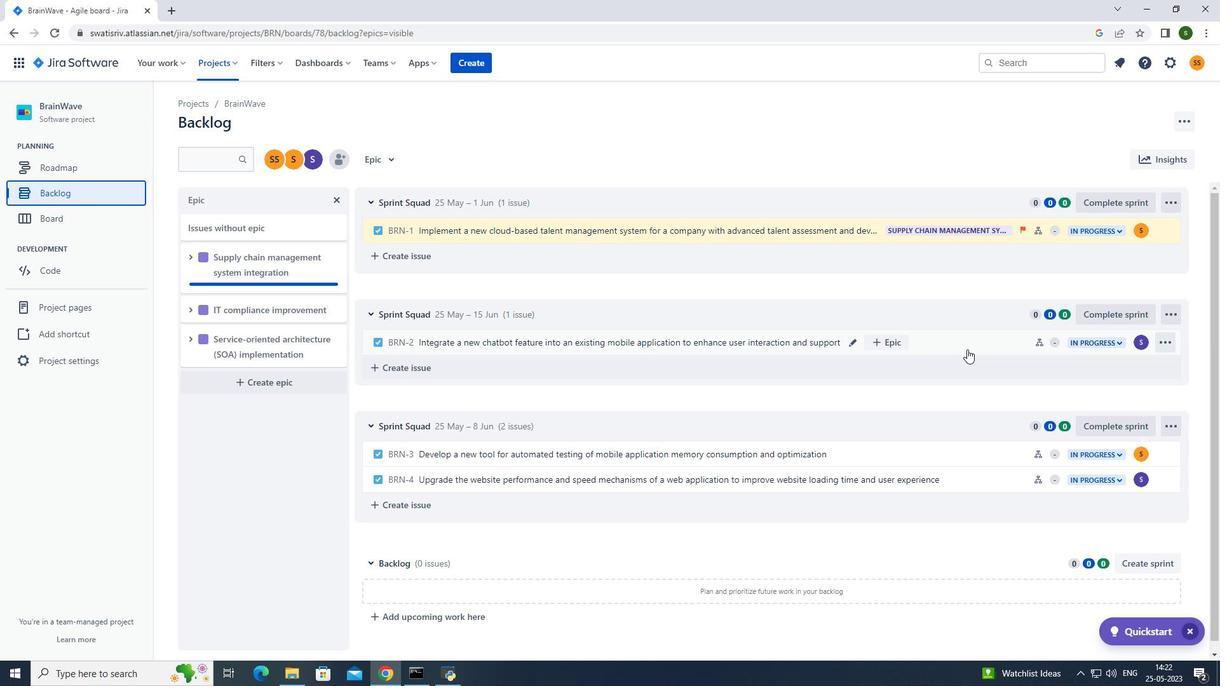 
Action: Mouse pressed left at (969, 349)
Screenshot: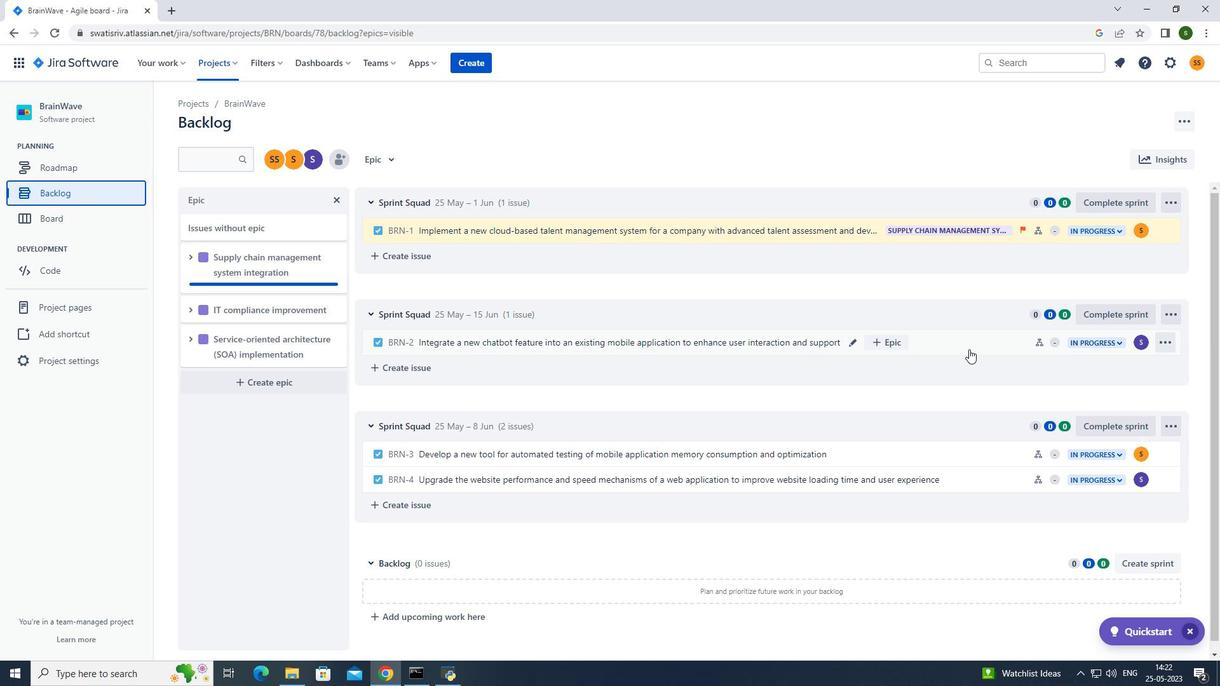 
Action: Mouse moved to (1164, 197)
Screenshot: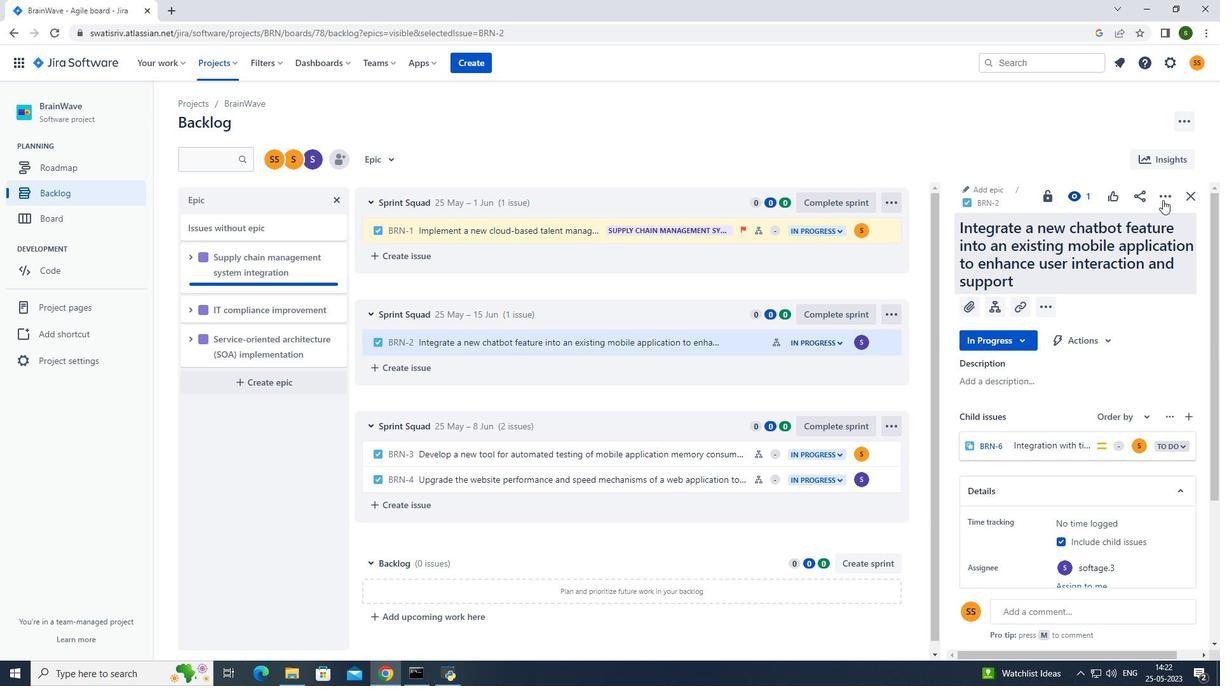 
Action: Mouse pressed left at (1164, 197)
Screenshot: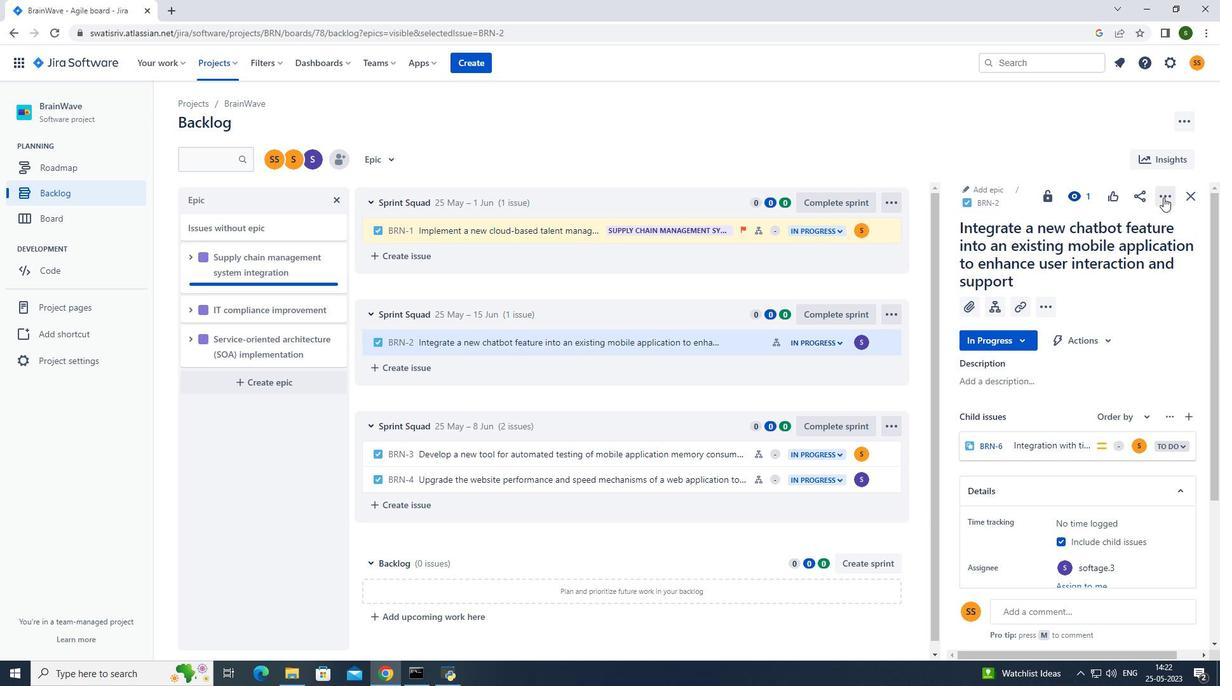 
Action: Mouse moved to (1144, 227)
Screenshot: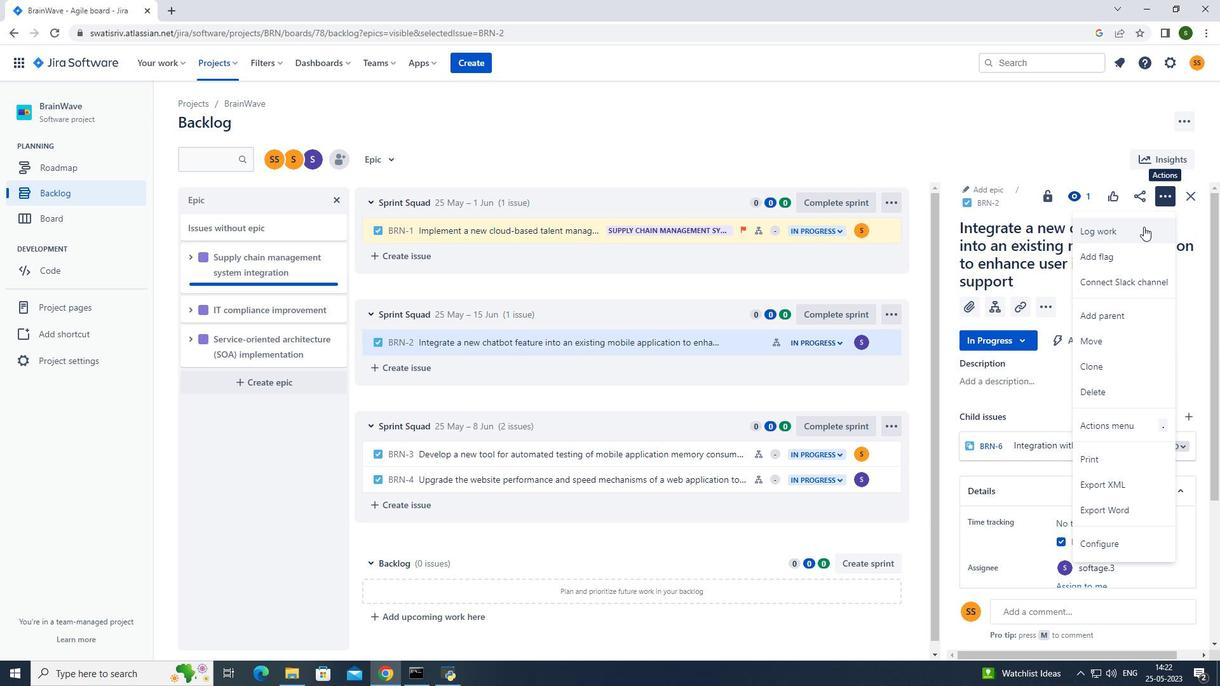 
Action: Mouse pressed left at (1144, 227)
Screenshot: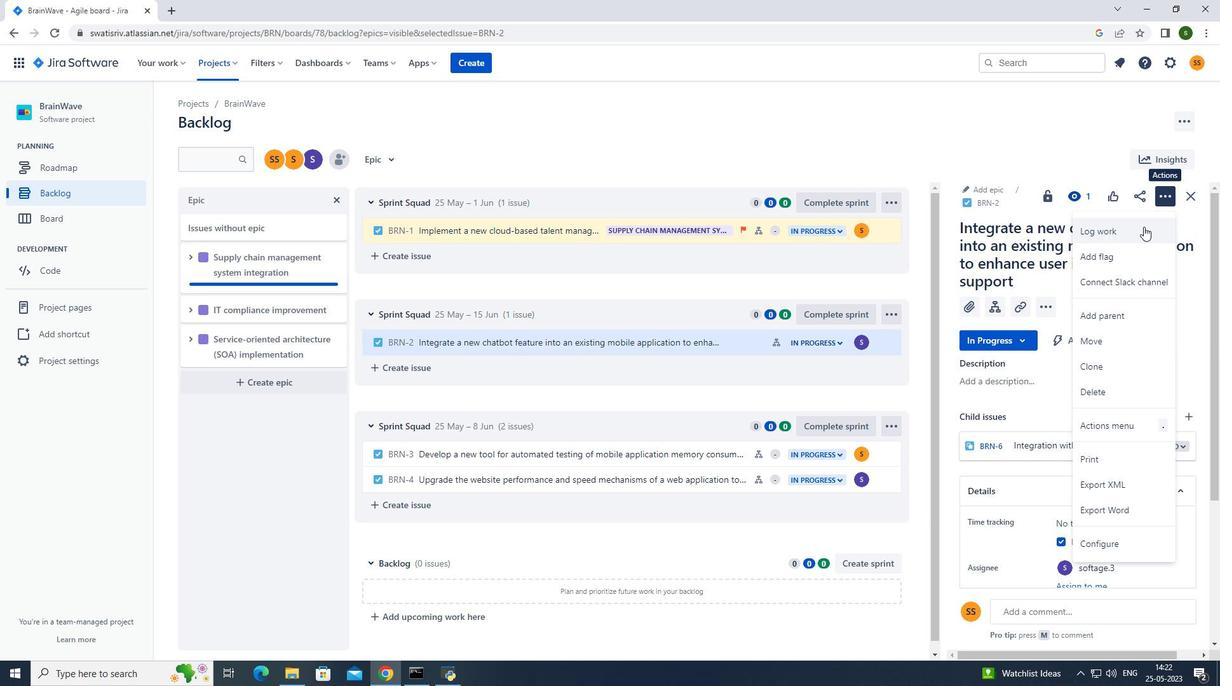 
Action: Mouse moved to (574, 197)
Screenshot: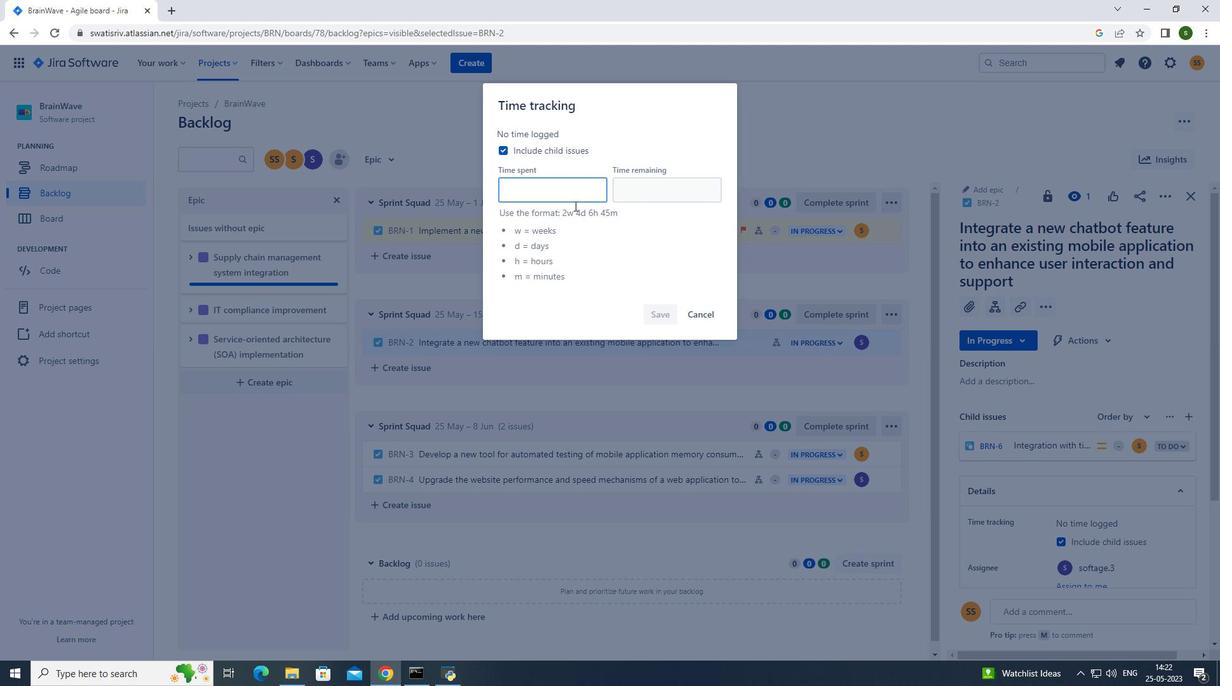 
Action: Key pressed 3w<Key.space>3d<Key.space>2h<Key.space>9
Screenshot: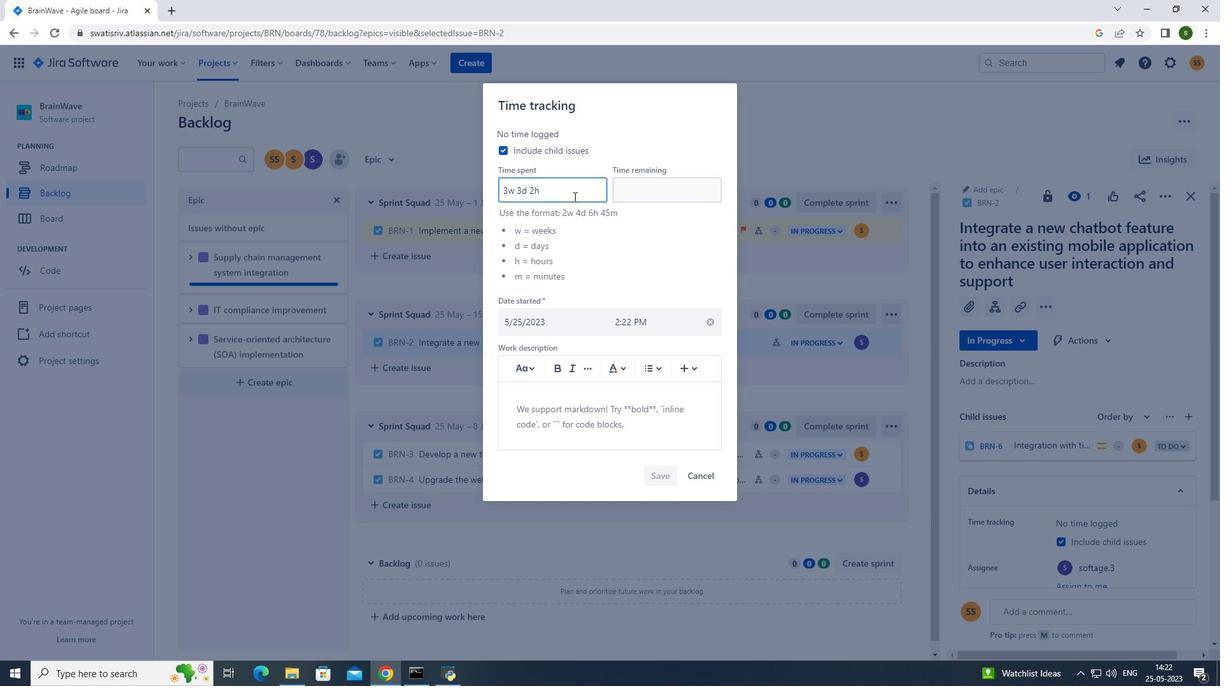 
Action: Mouse moved to (574, 195)
Screenshot: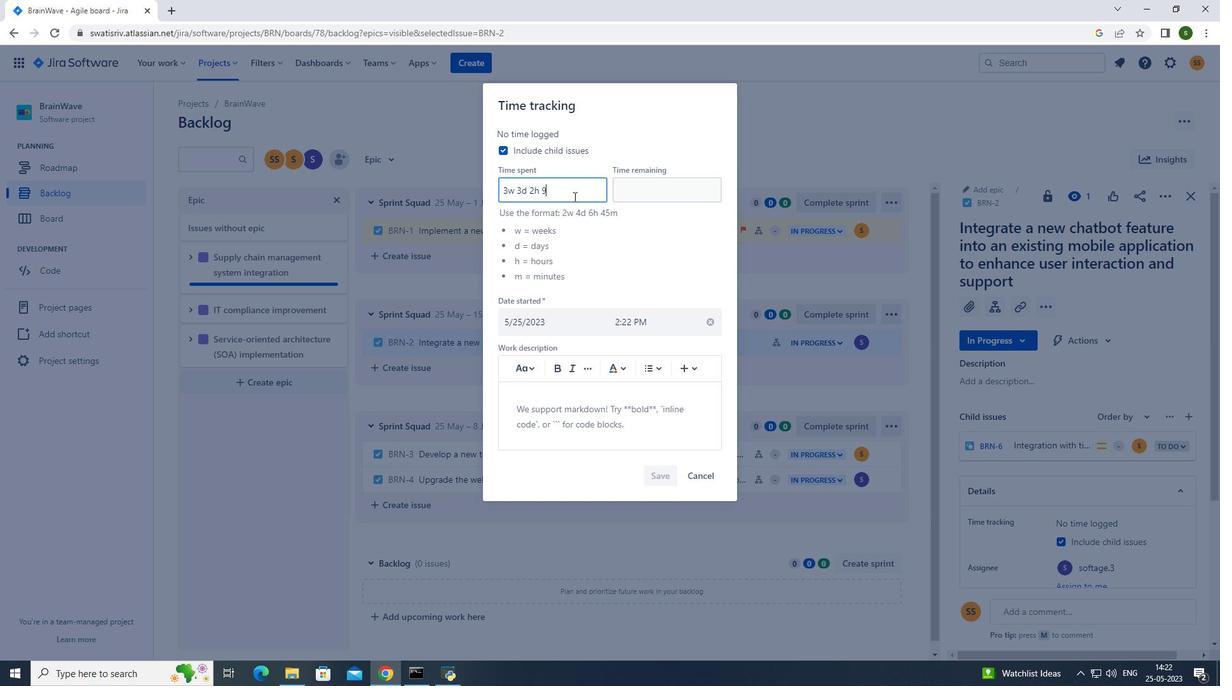 
Action: Key pressed m
Screenshot: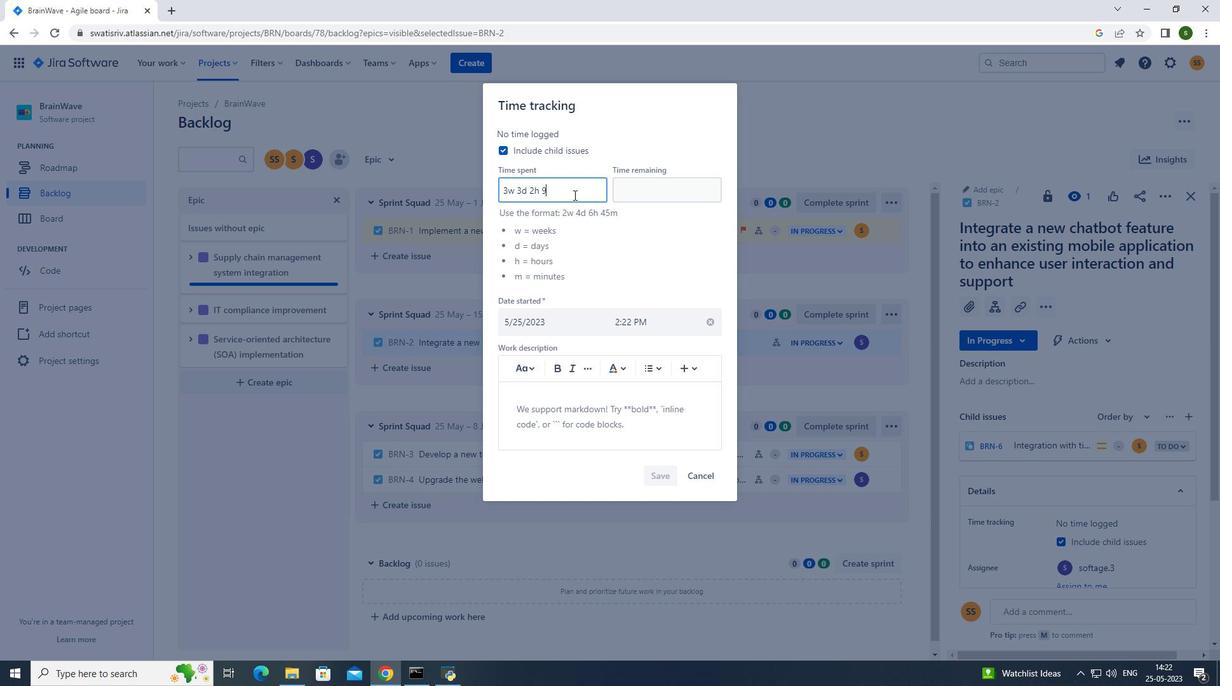 
Action: Mouse moved to (639, 189)
Screenshot: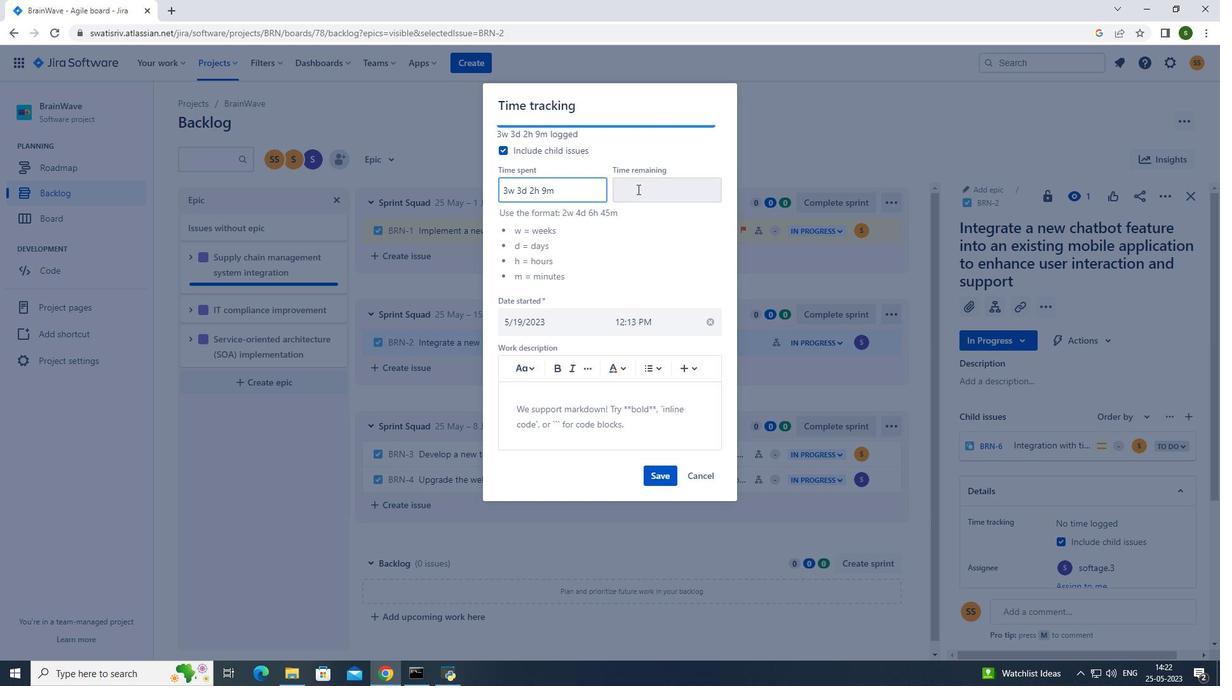 
Action: Mouse pressed left at (639, 189)
Screenshot: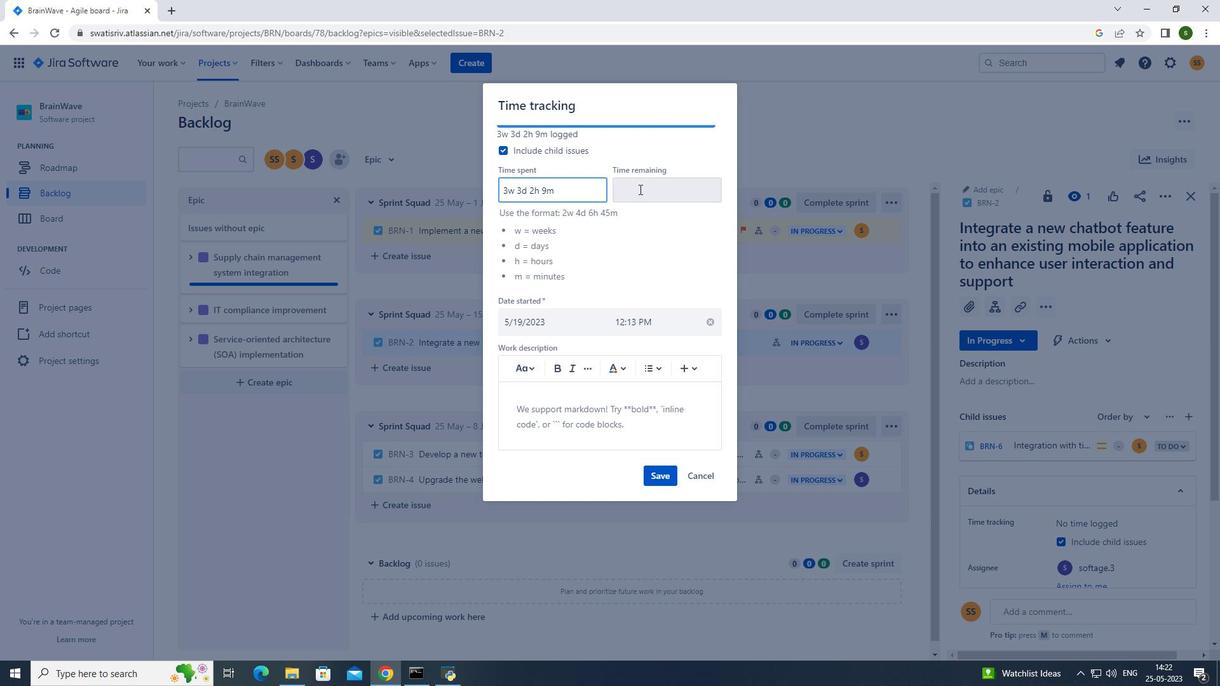 
Action: Key pressed 2w<Key.alt_l><Key.space>
Screenshot: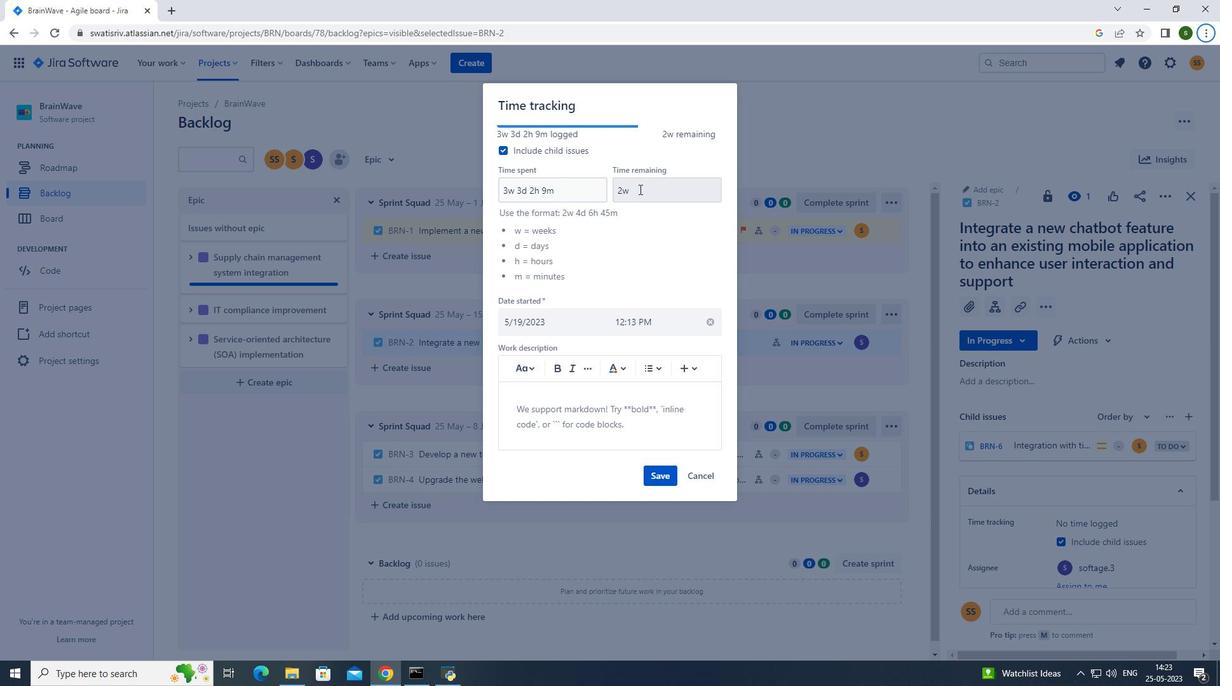 
Action: Mouse pressed left at (639, 189)
Screenshot: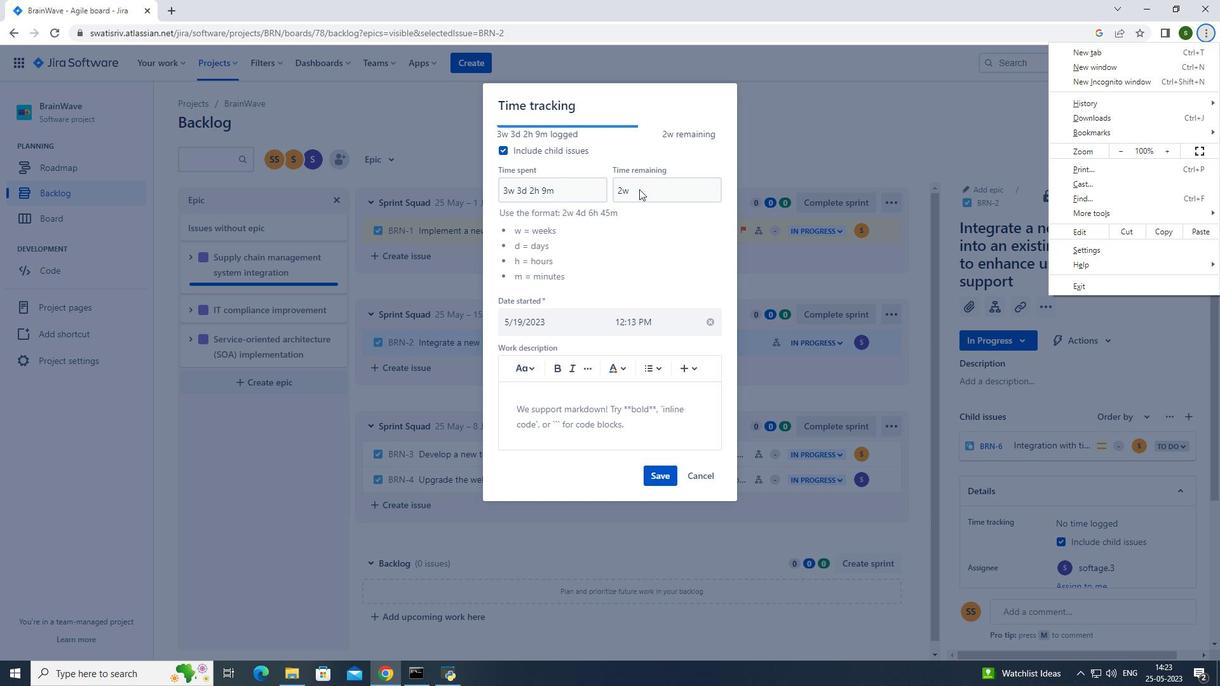 
Action: Mouse pressed left at (639, 189)
Screenshot: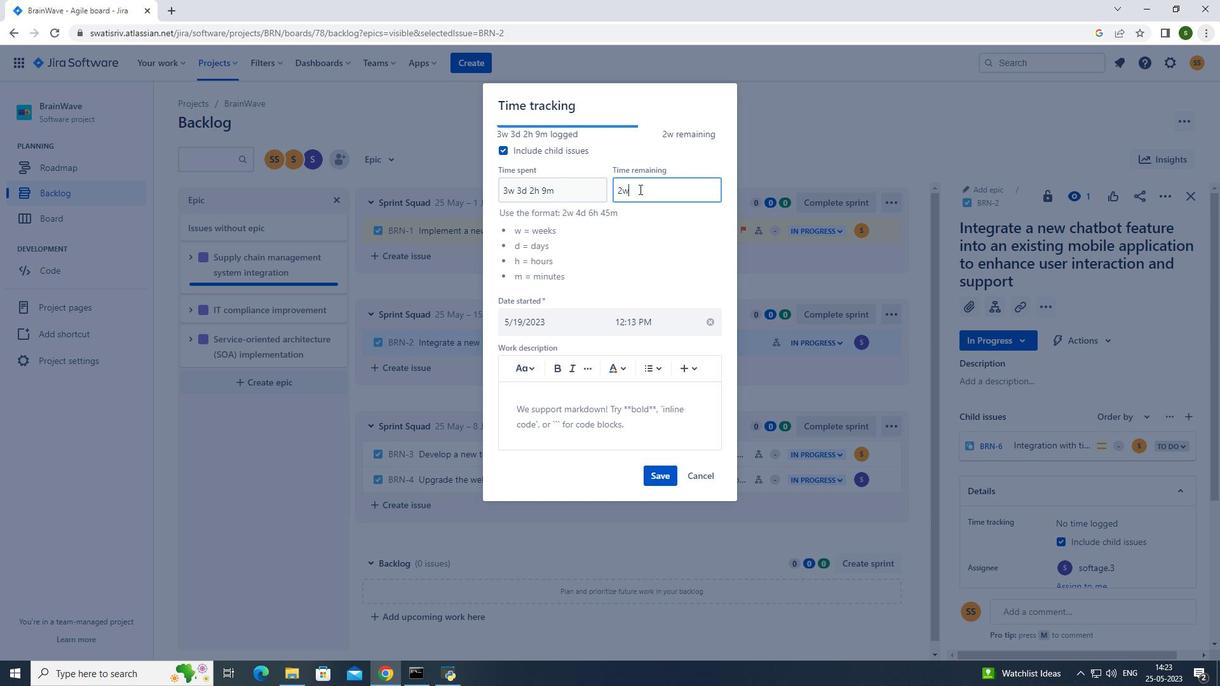 
Action: Key pressed <Key.space>1d<Key.space>22h<Key.space>4m<Key.backspace>5m
Screenshot: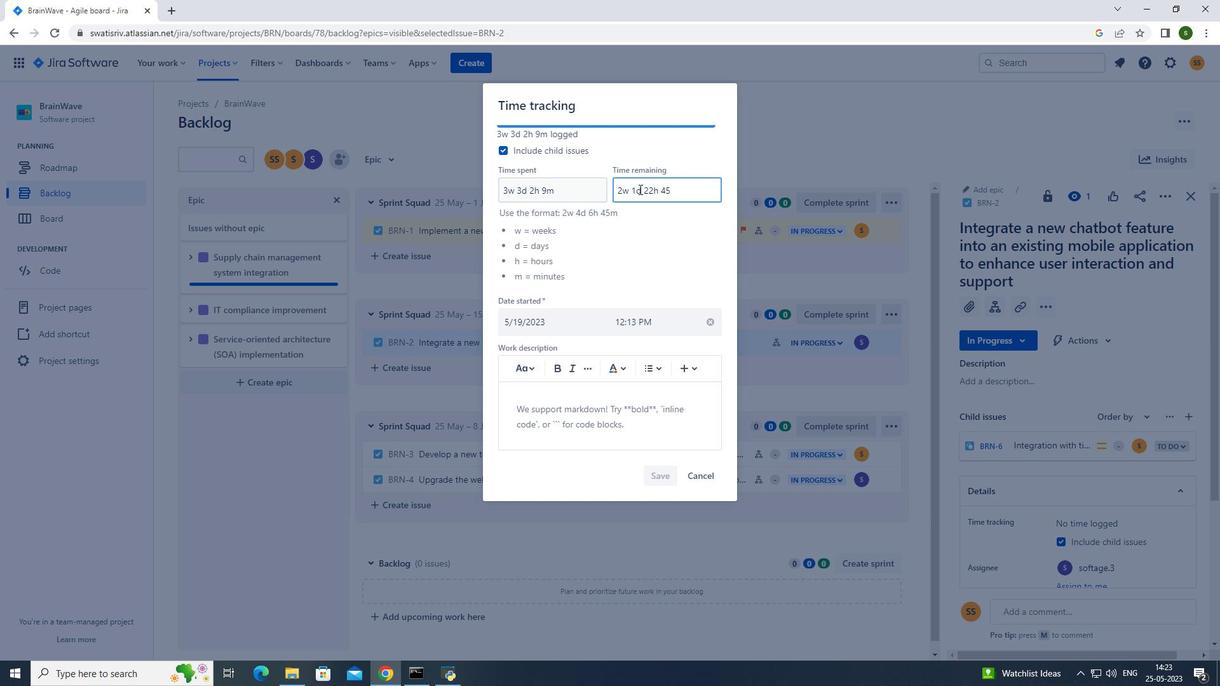 
Action: Mouse moved to (654, 481)
Screenshot: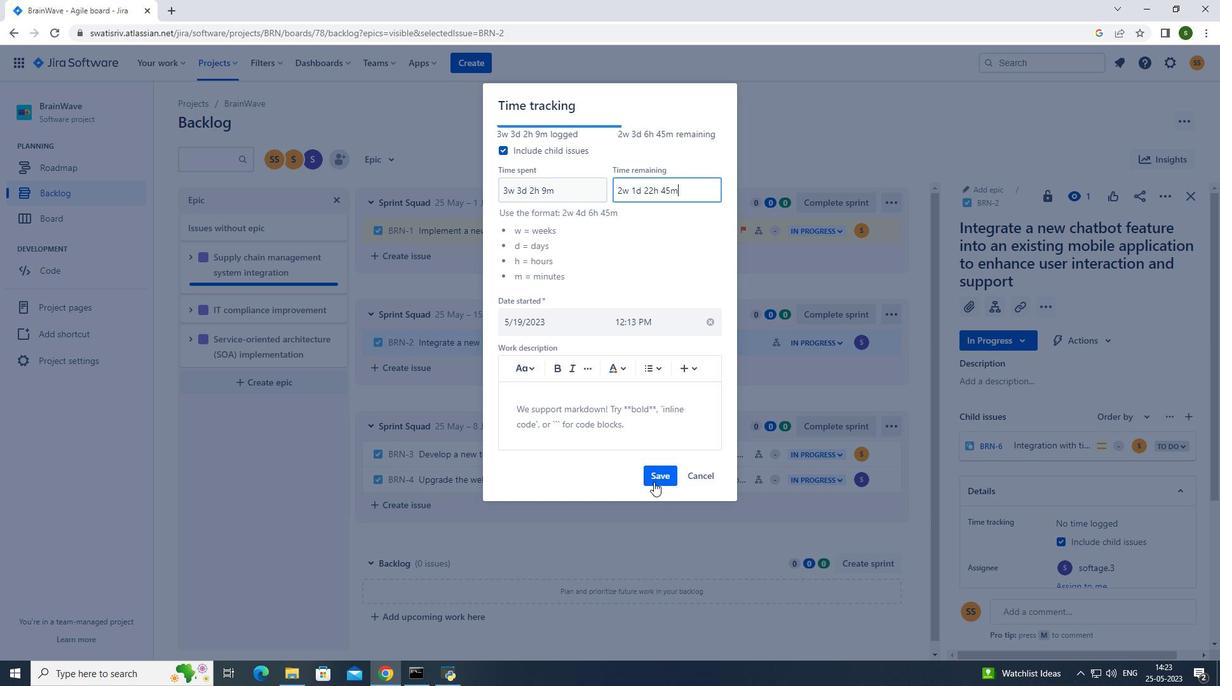 
Action: Mouse pressed left at (654, 481)
Screenshot: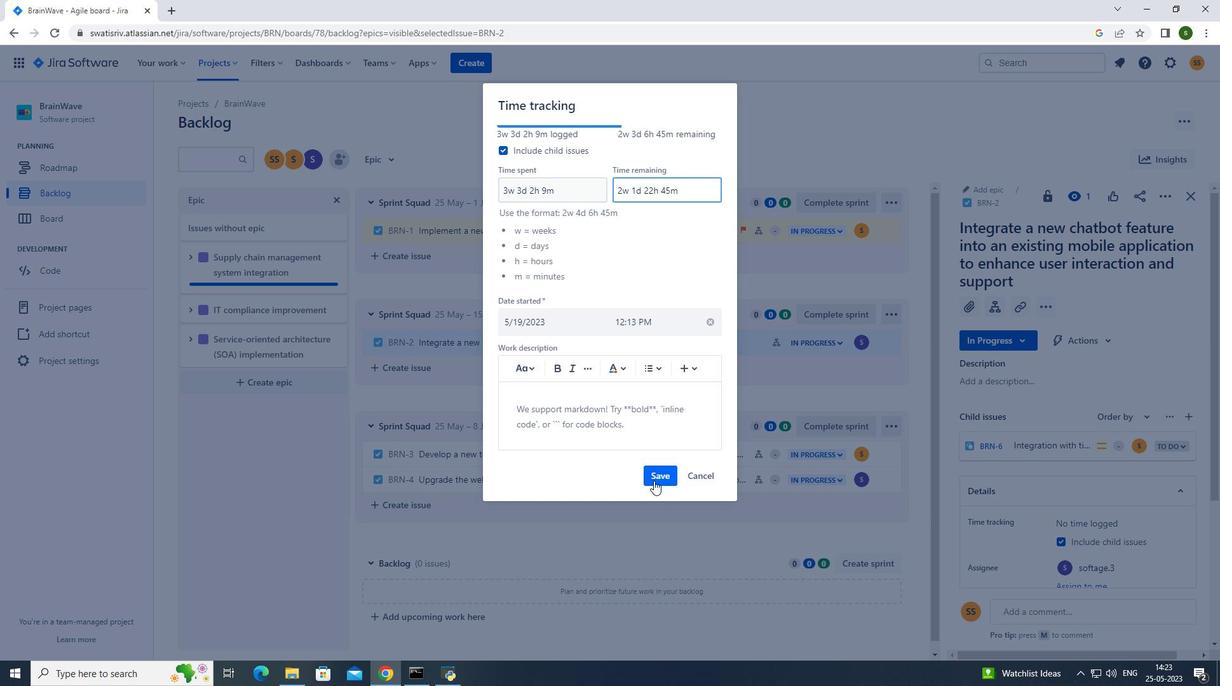 
Action: Mouse moved to (1162, 199)
Screenshot: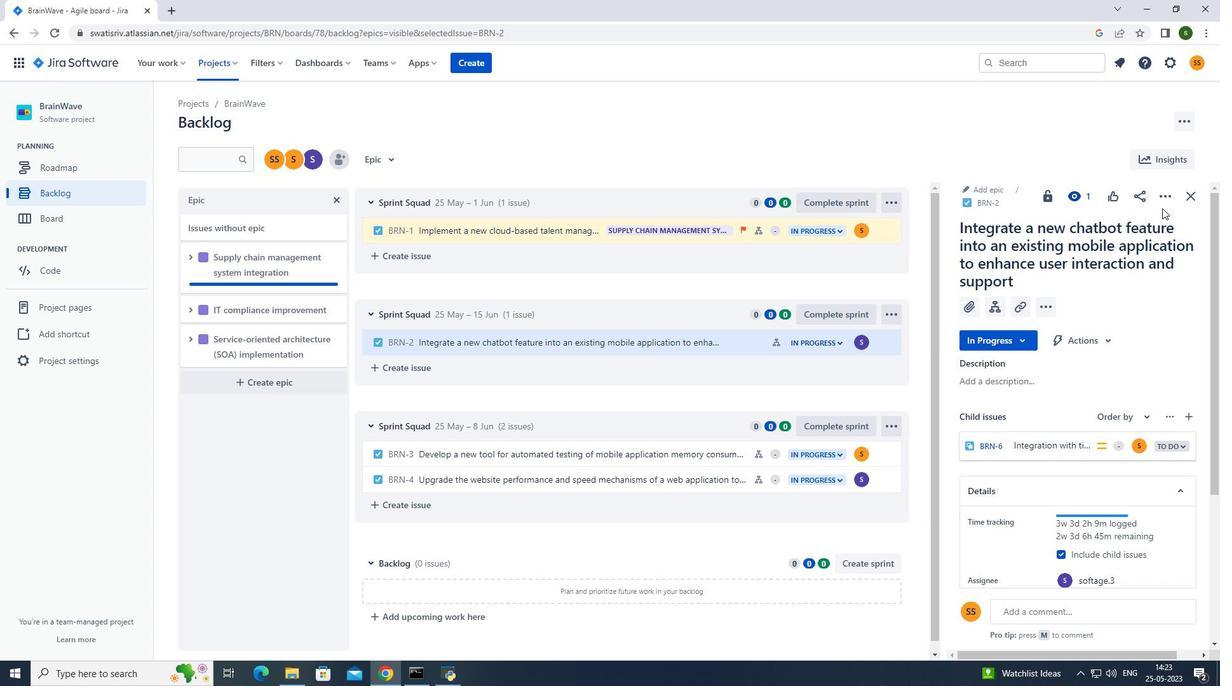 
Action: Mouse pressed left at (1162, 199)
Screenshot: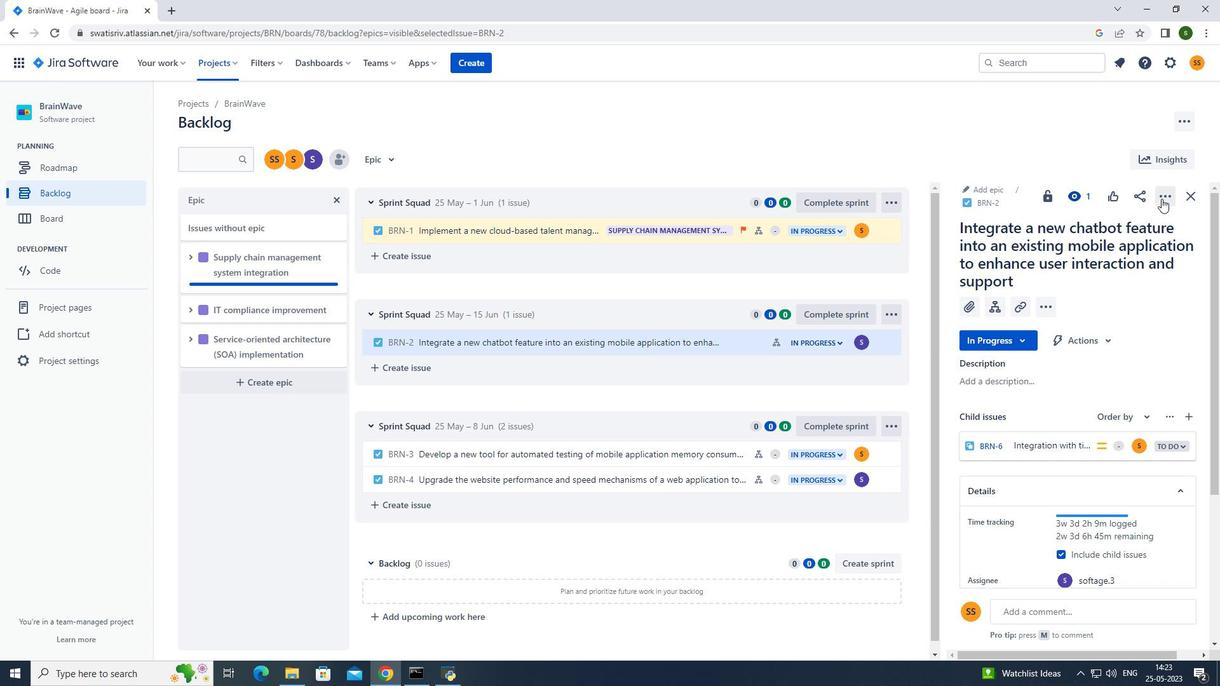 
Action: Mouse moved to (1104, 359)
Screenshot: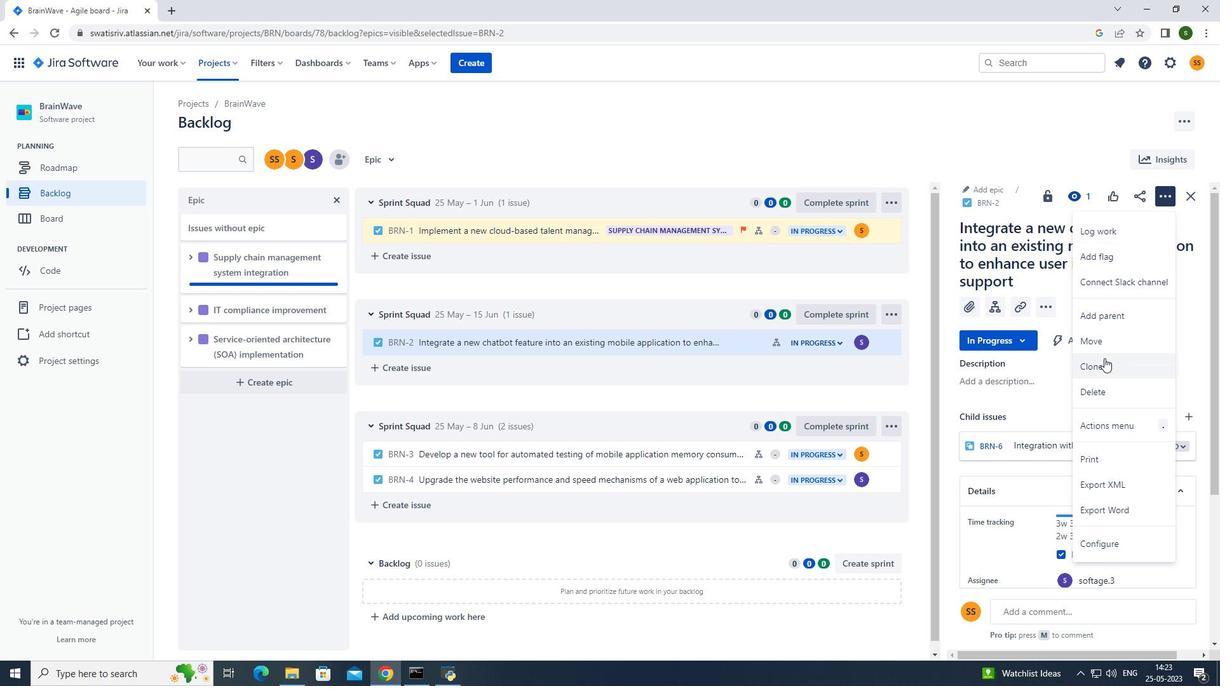 
Action: Mouse pressed left at (1104, 359)
Screenshot: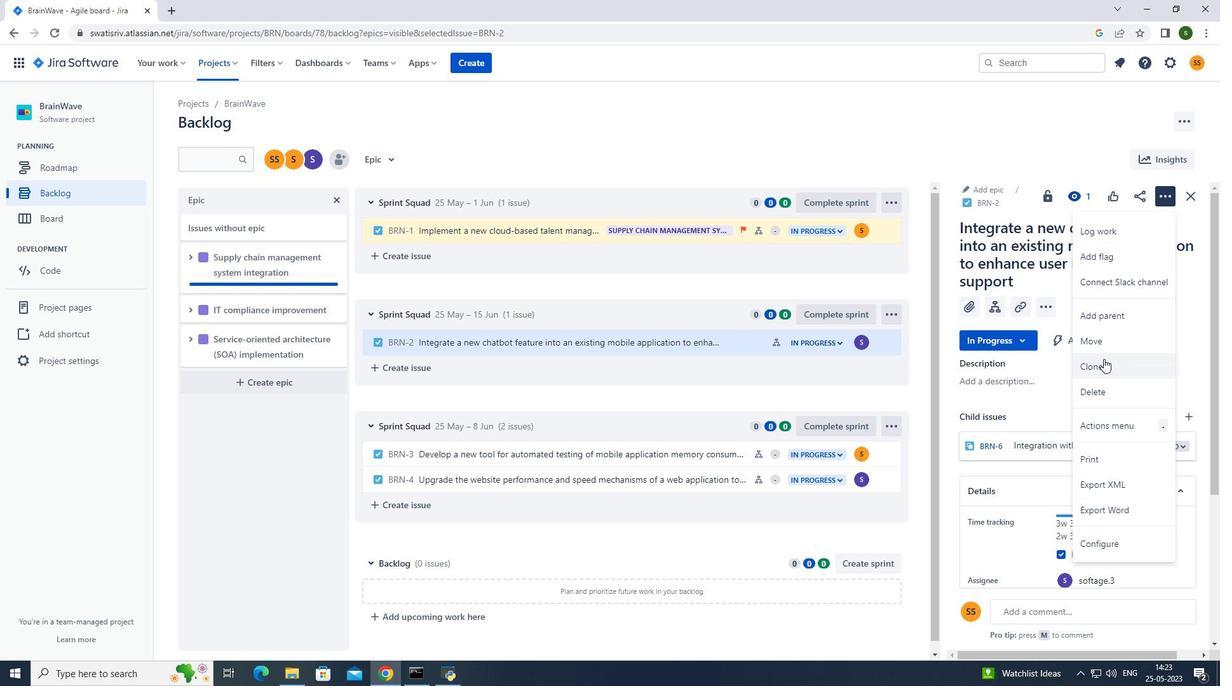 
Action: Mouse moved to (647, 279)
Screenshot: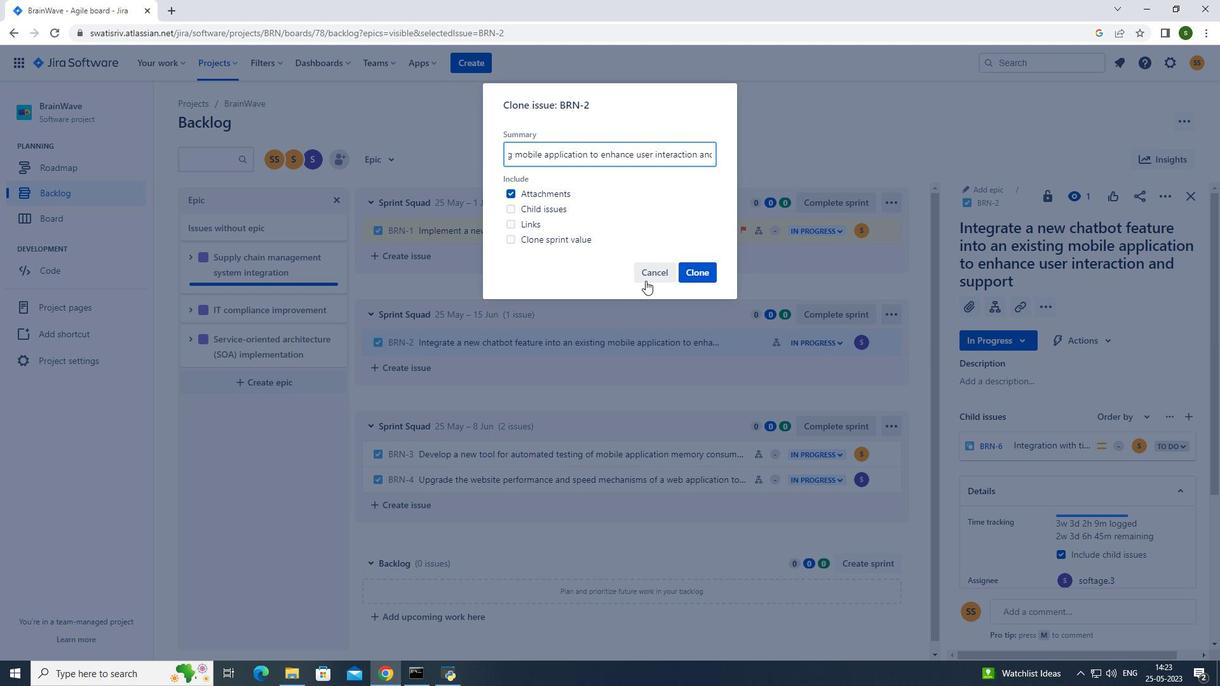
Action: Mouse pressed left at (647, 279)
Screenshot: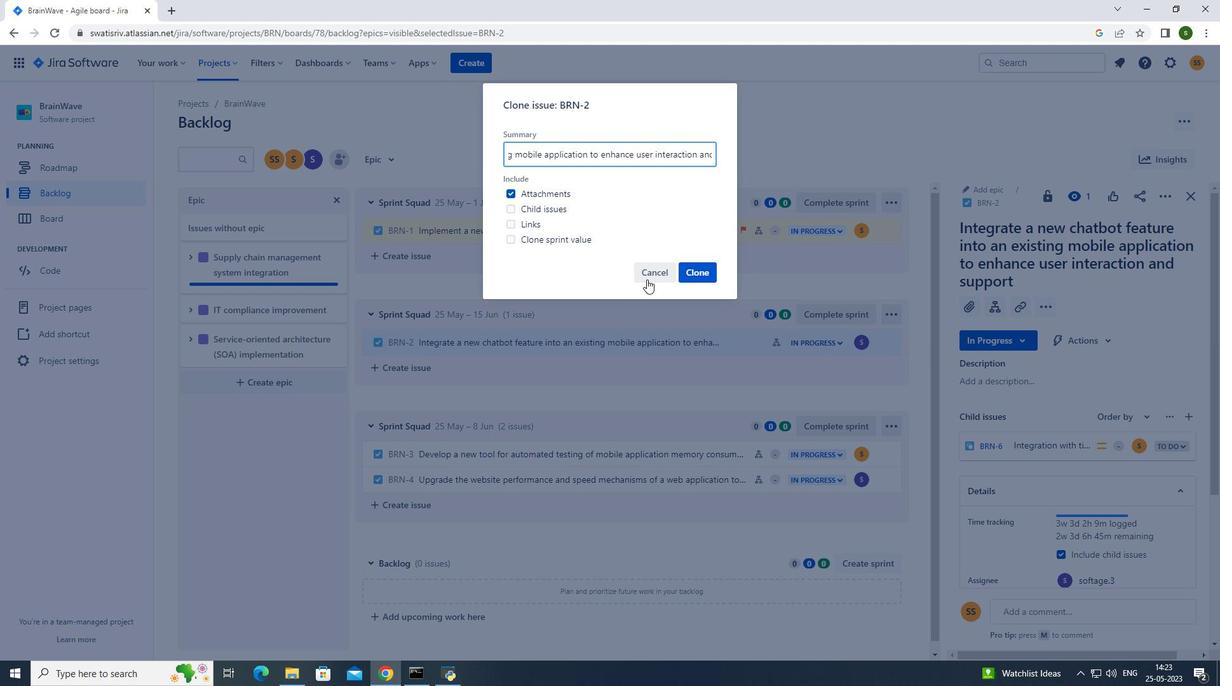 
Action: Mouse moved to (721, 341)
Screenshot: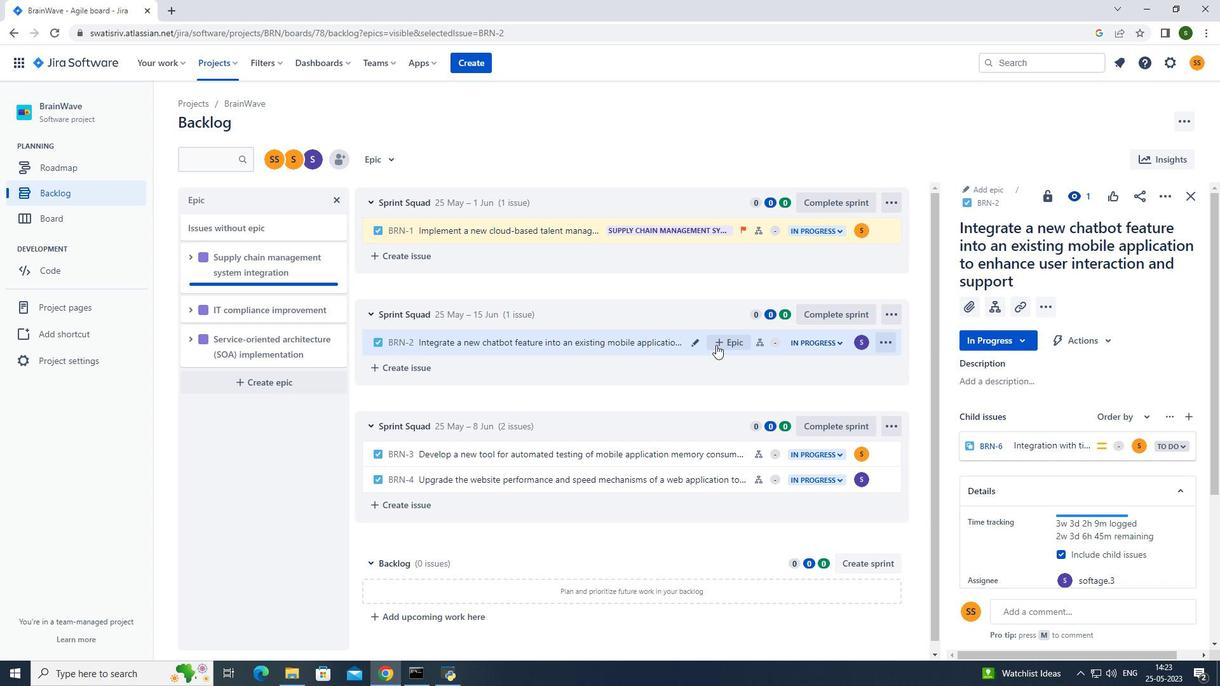 
Action: Mouse pressed left at (721, 341)
Screenshot: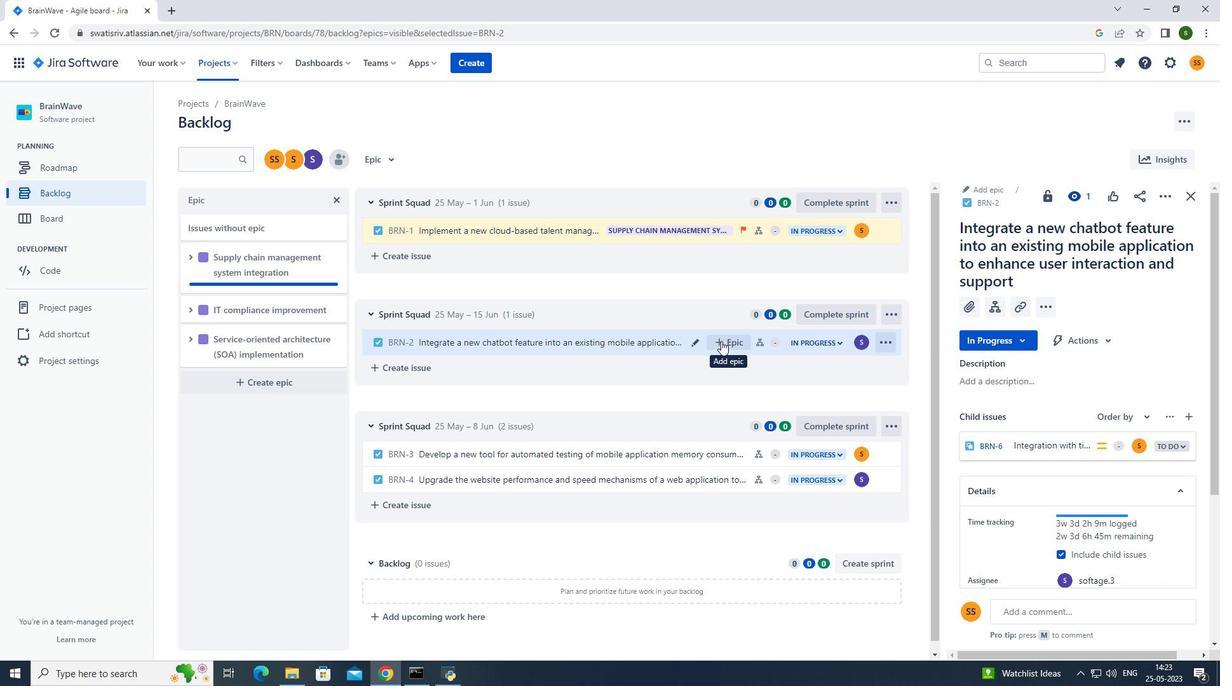 
Action: Mouse moved to (765, 431)
Screenshot: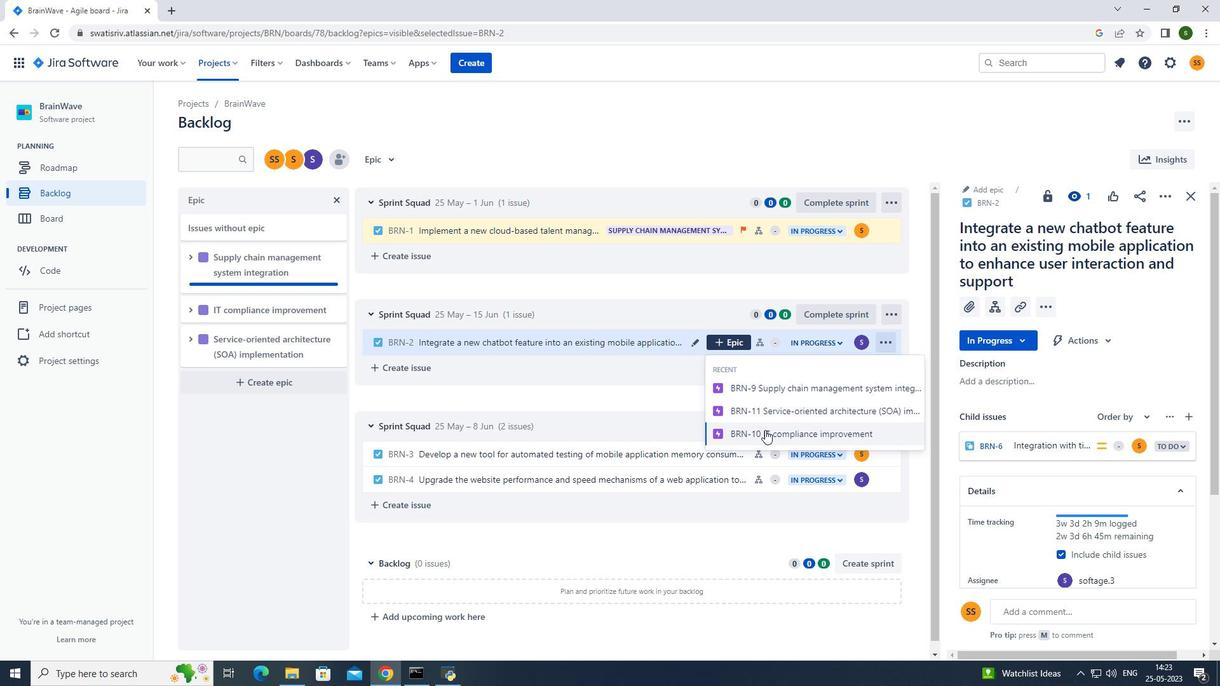 
Action: Mouse pressed left at (765, 431)
Screenshot: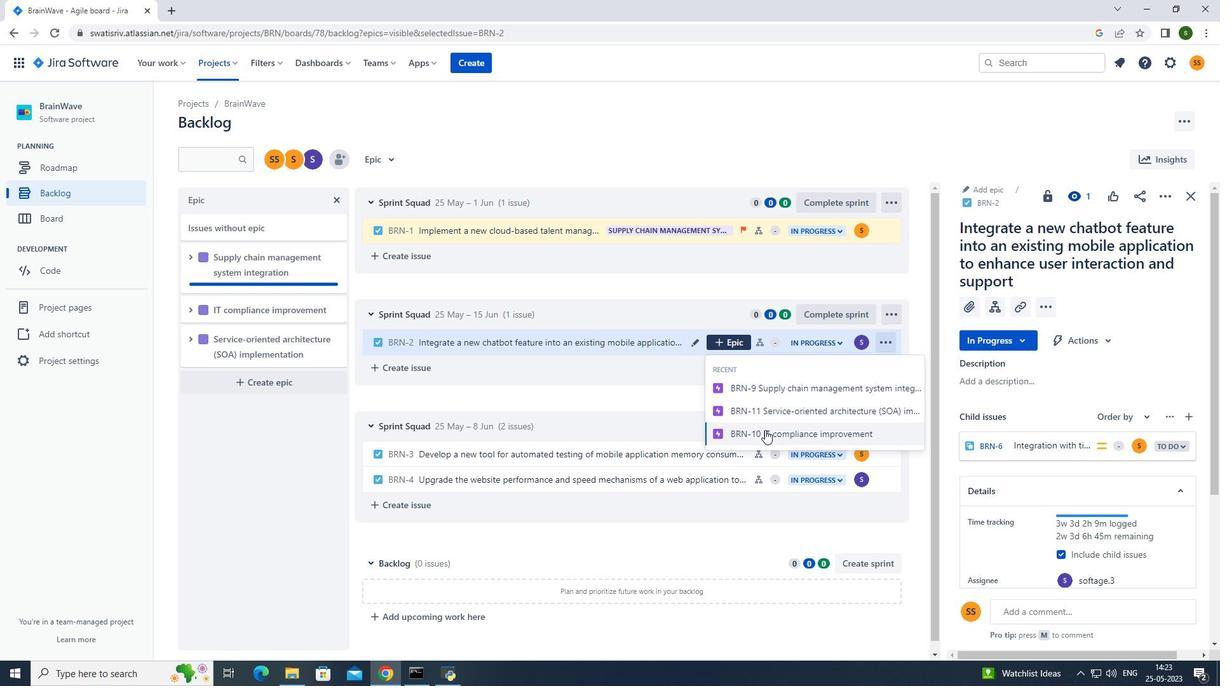 
Action: Mouse moved to (396, 161)
Screenshot: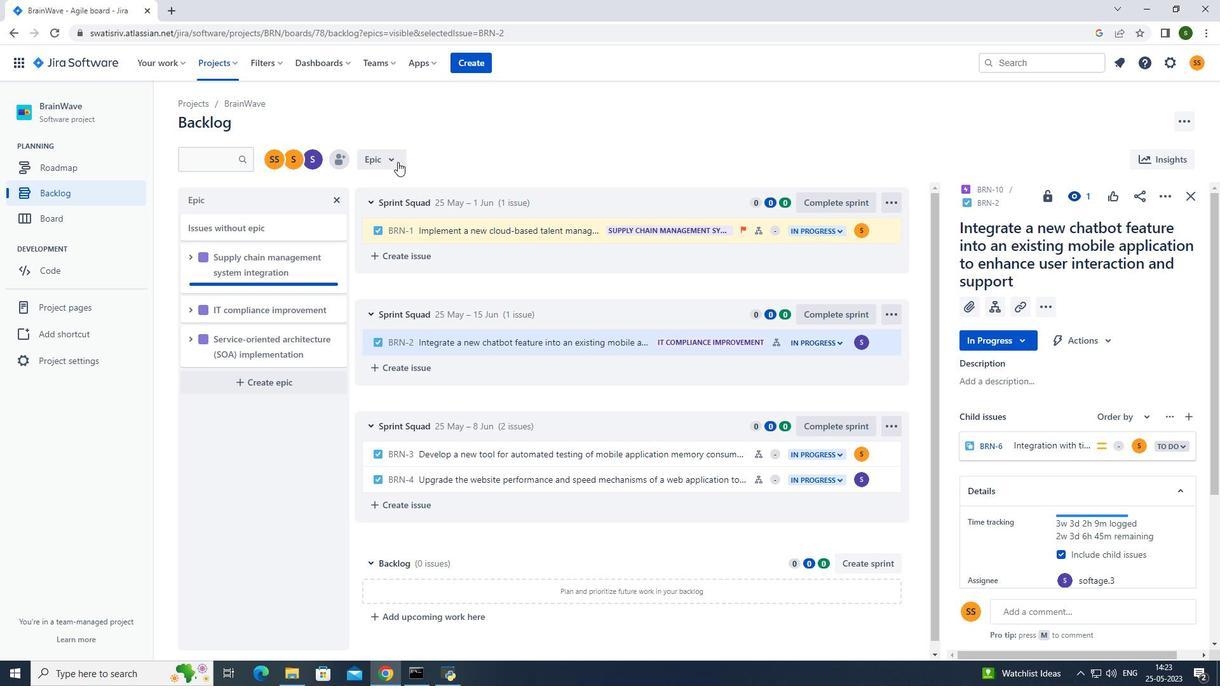 
Action: Mouse pressed left at (396, 161)
Screenshot: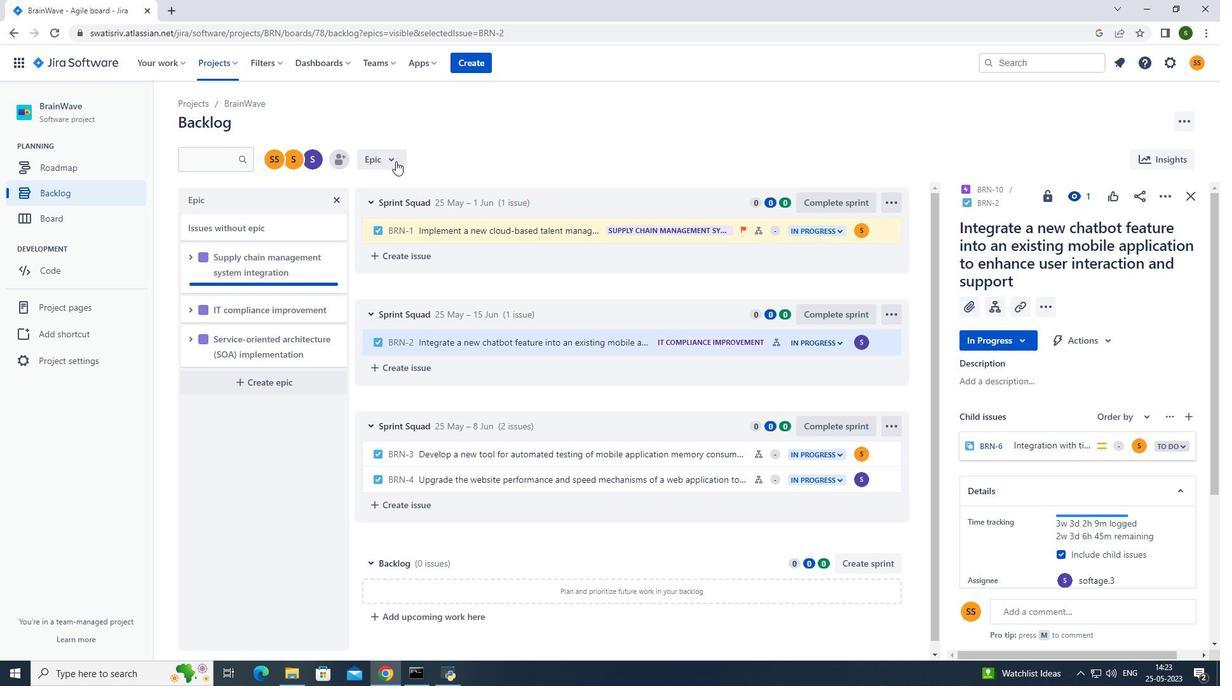 
Action: Mouse moved to (407, 231)
Screenshot: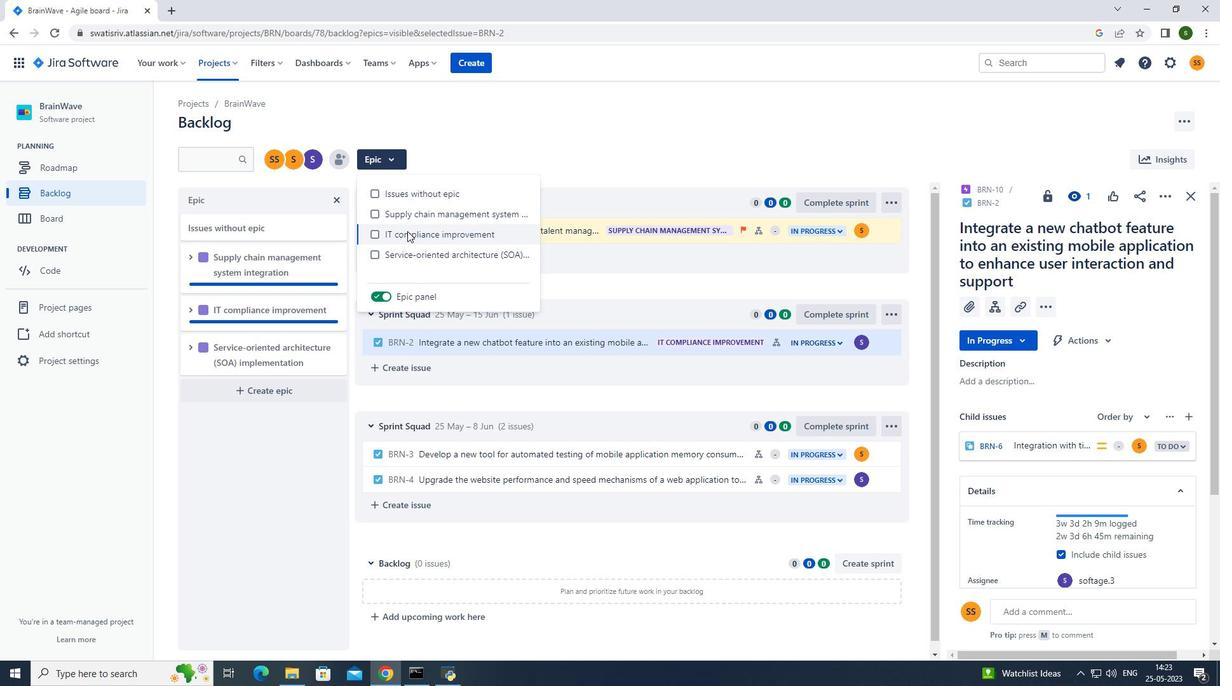 
Action: Mouse pressed left at (407, 231)
Screenshot: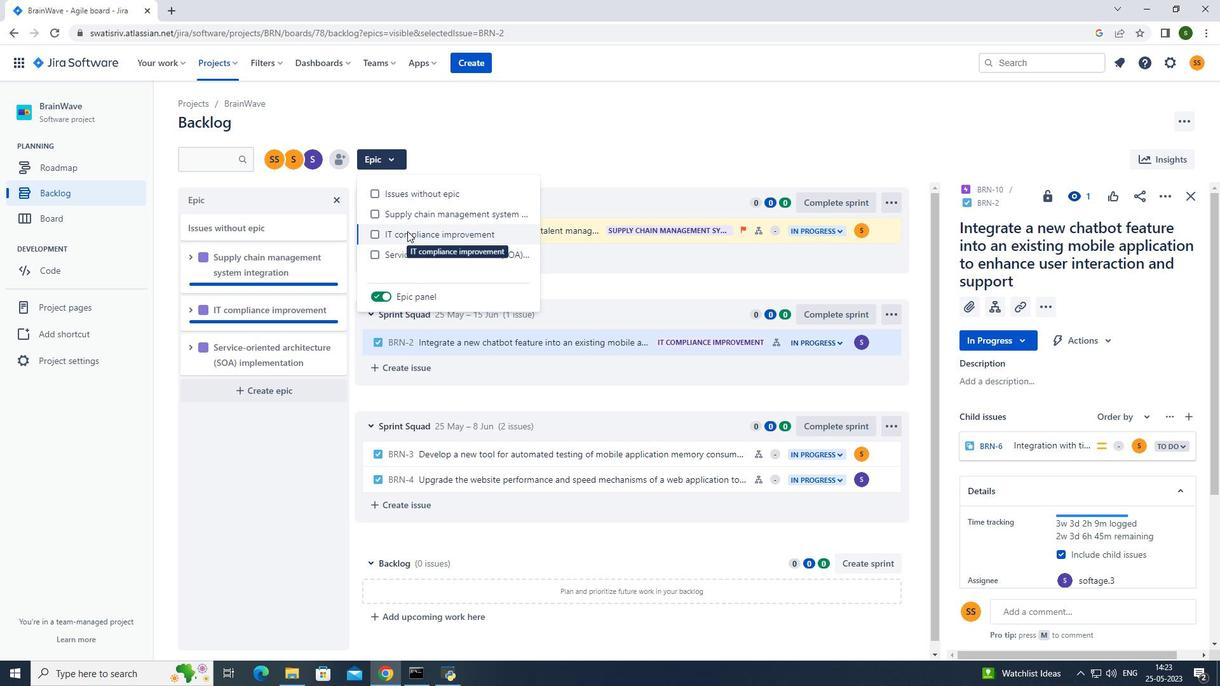 
Action: Mouse moved to (515, 122)
Screenshot: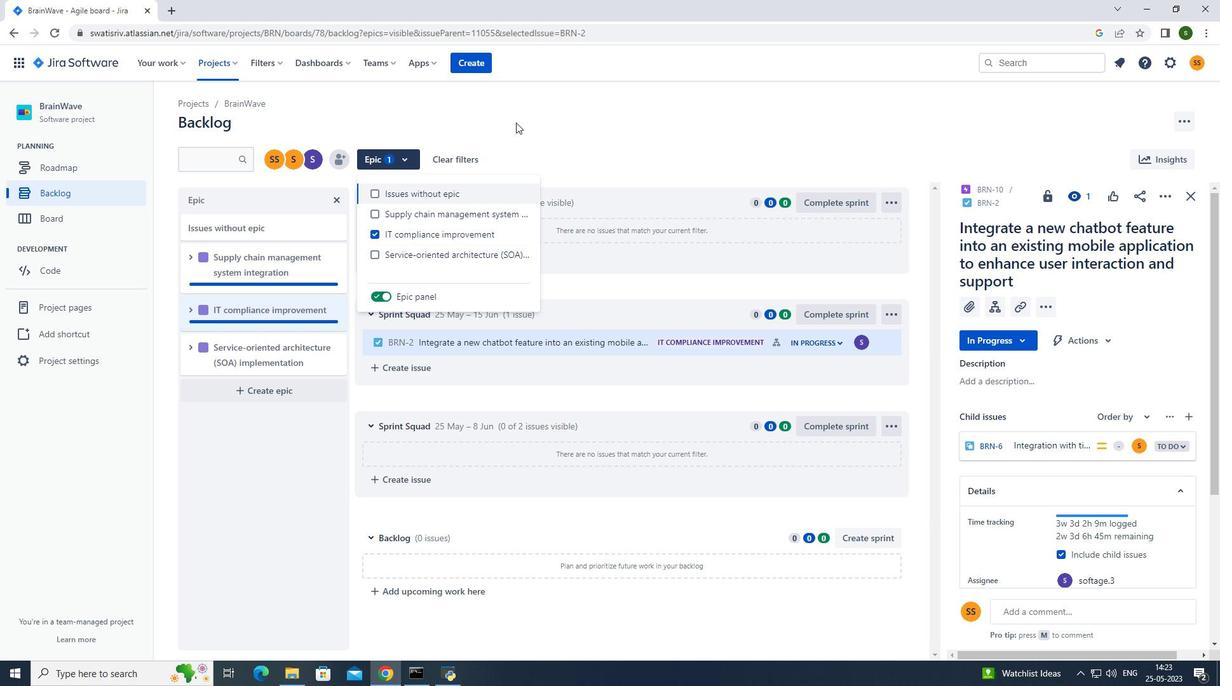 
Action: Mouse pressed left at (515, 122)
Screenshot: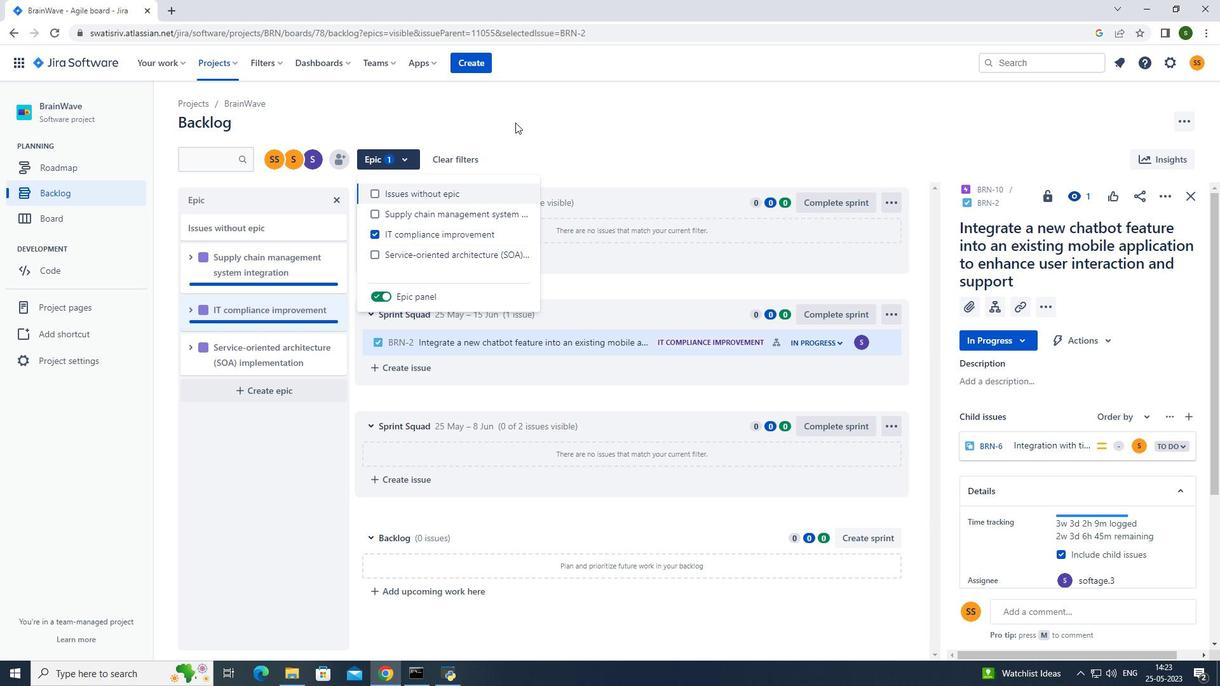 
